 Task: Use the formula "DSTDEVP" in spreadsheet "Project protfolio".
Action: Mouse moved to (861, 136)
Screenshot: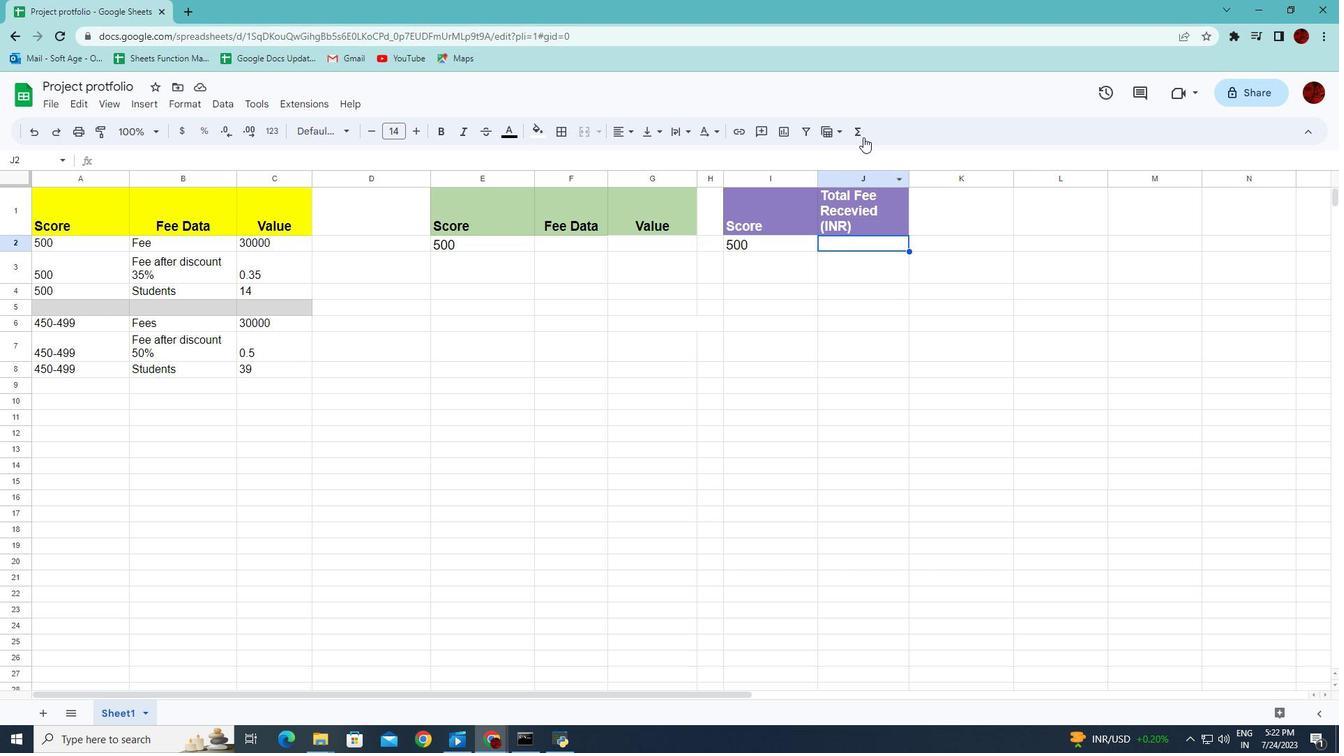 
Action: Mouse pressed left at (861, 136)
Screenshot: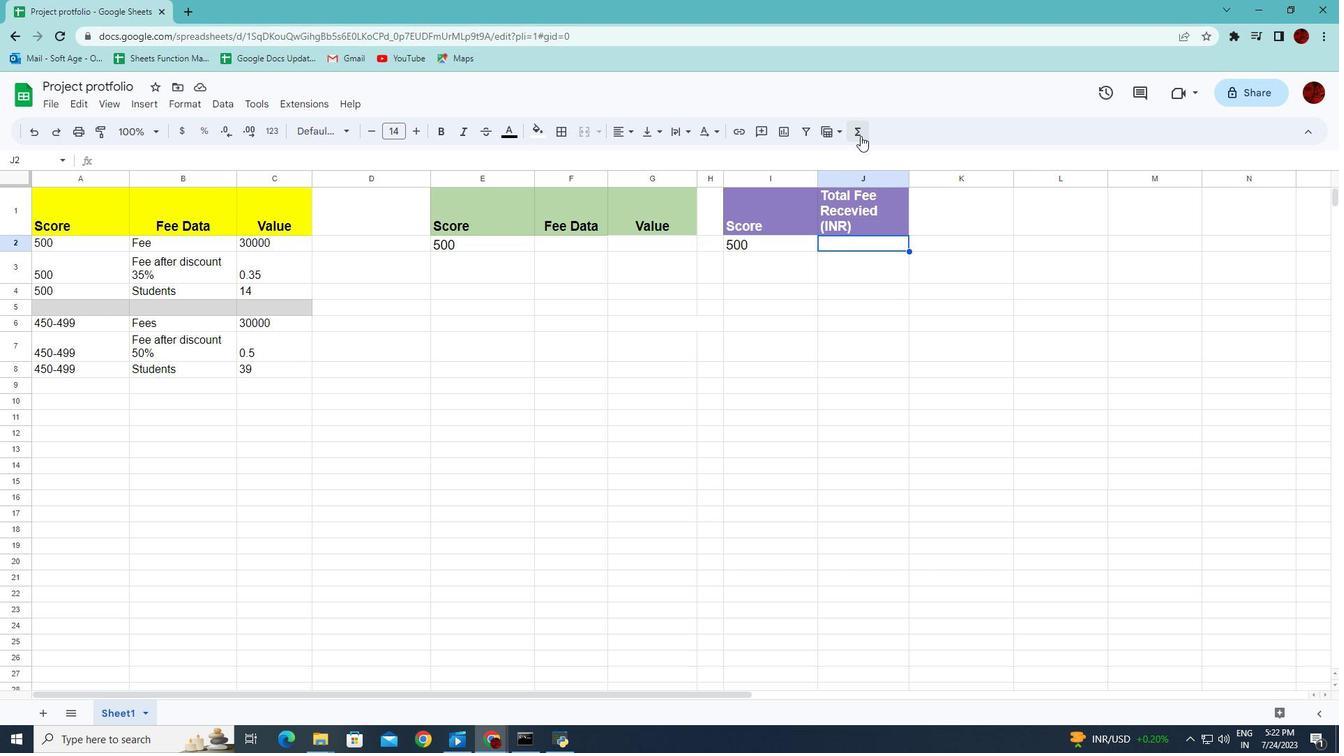 
Action: Mouse moved to (1057, 284)
Screenshot: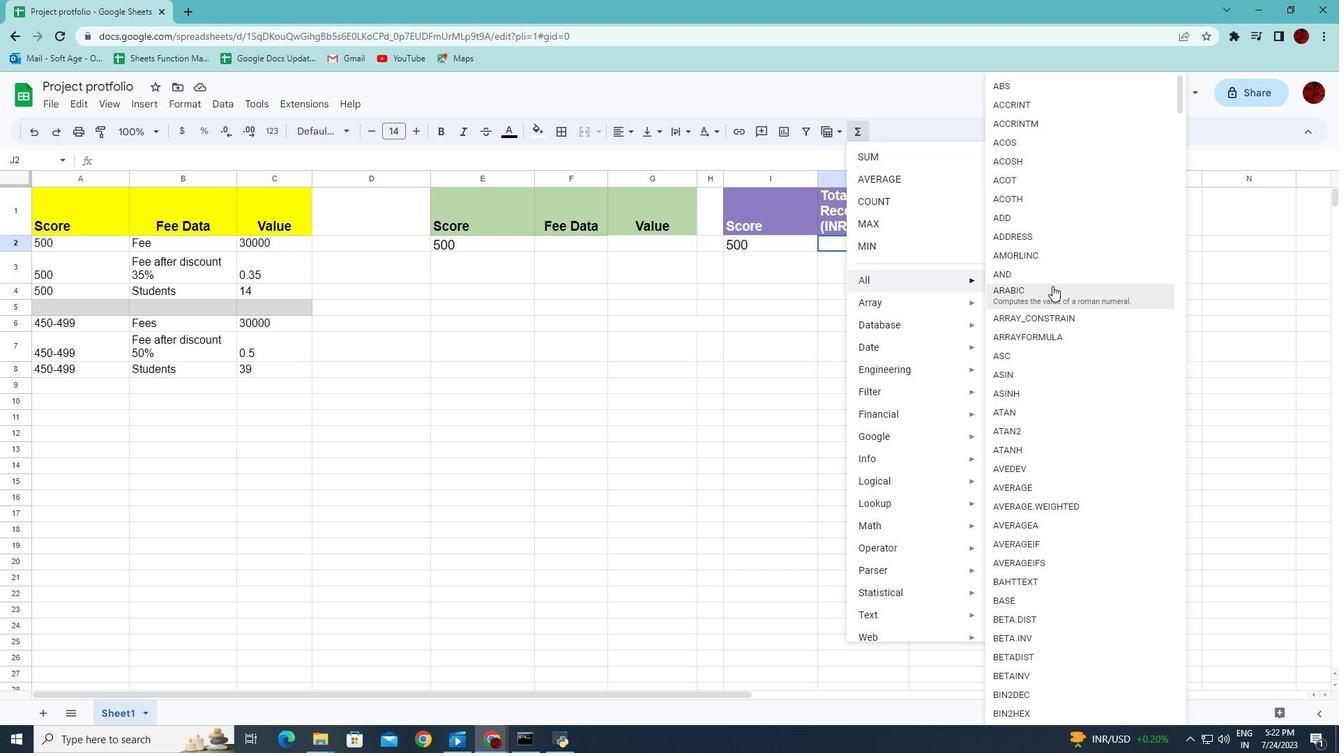 
Action: Mouse scrolled (1057, 284) with delta (0, 0)
Screenshot: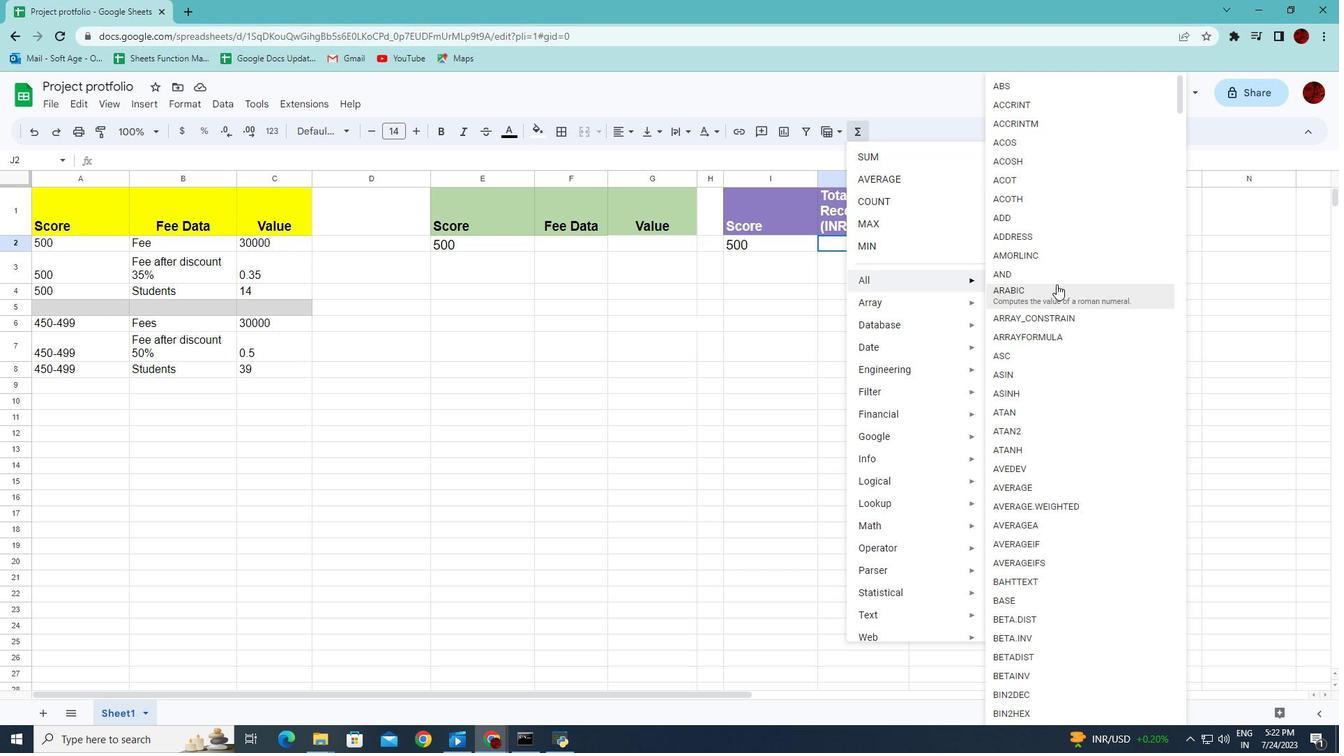 
Action: Mouse scrolled (1057, 284) with delta (0, 0)
Screenshot: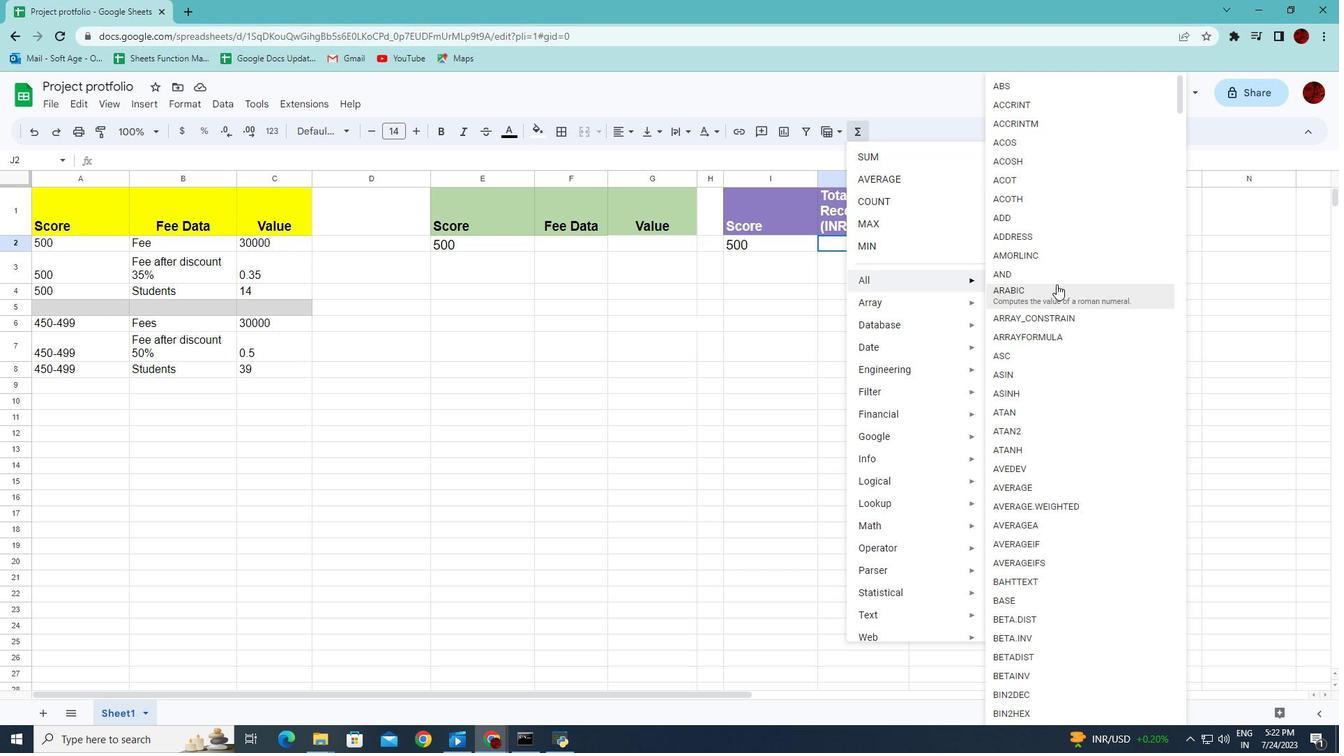 
Action: Mouse scrolled (1057, 284) with delta (0, 0)
Screenshot: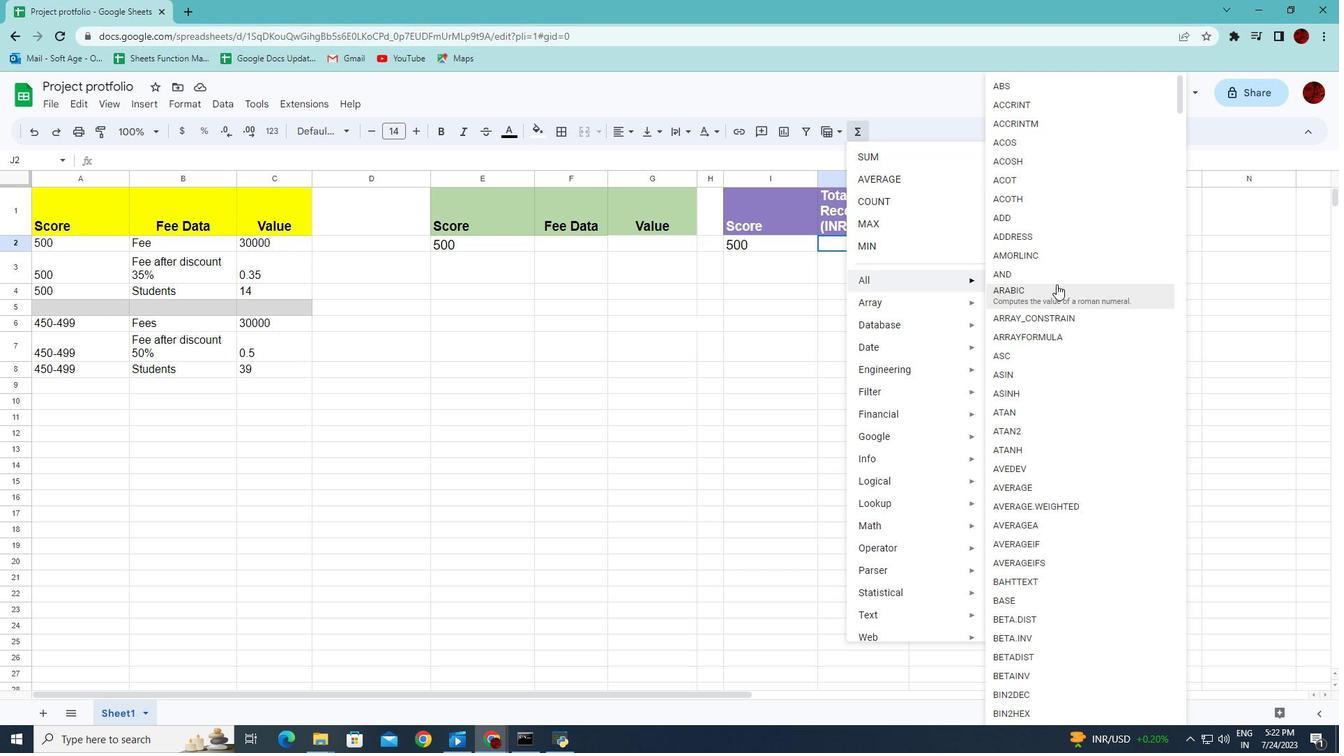 
Action: Mouse scrolled (1057, 284) with delta (0, 0)
Screenshot: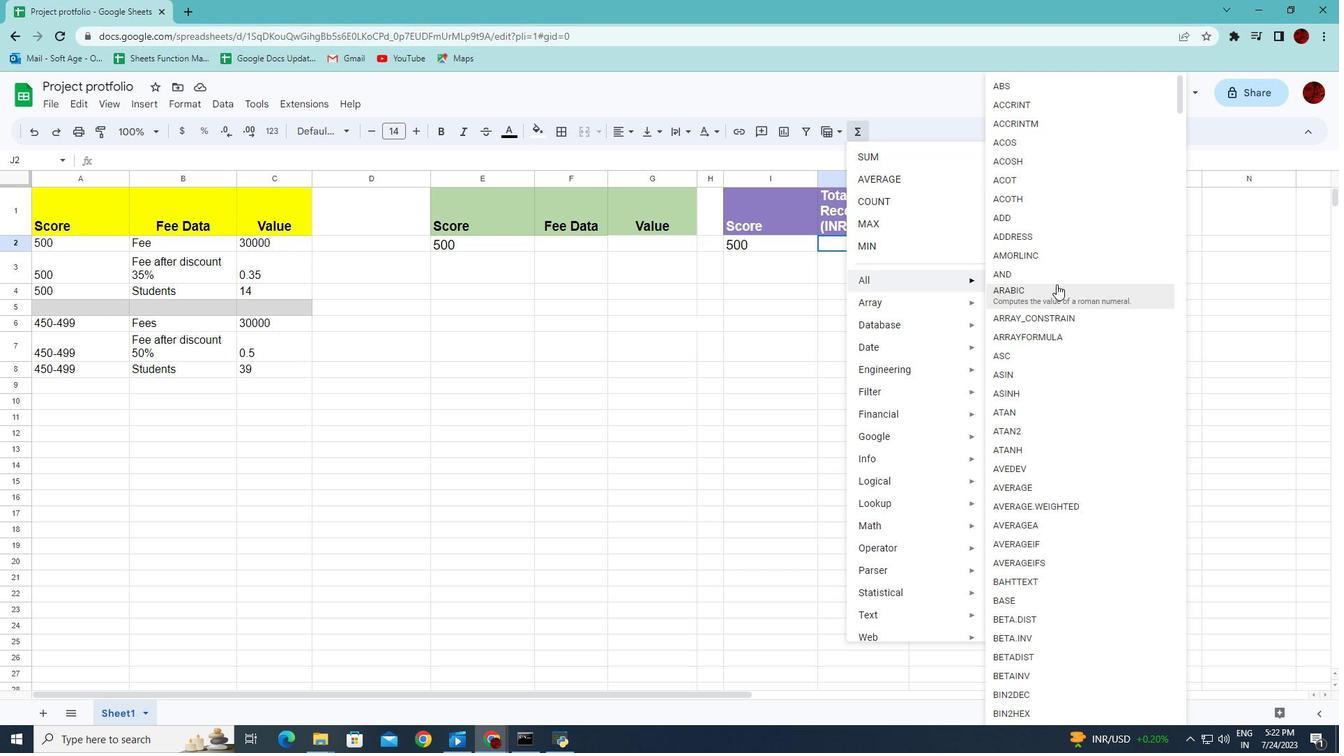 
Action: Mouse scrolled (1057, 284) with delta (0, 0)
Screenshot: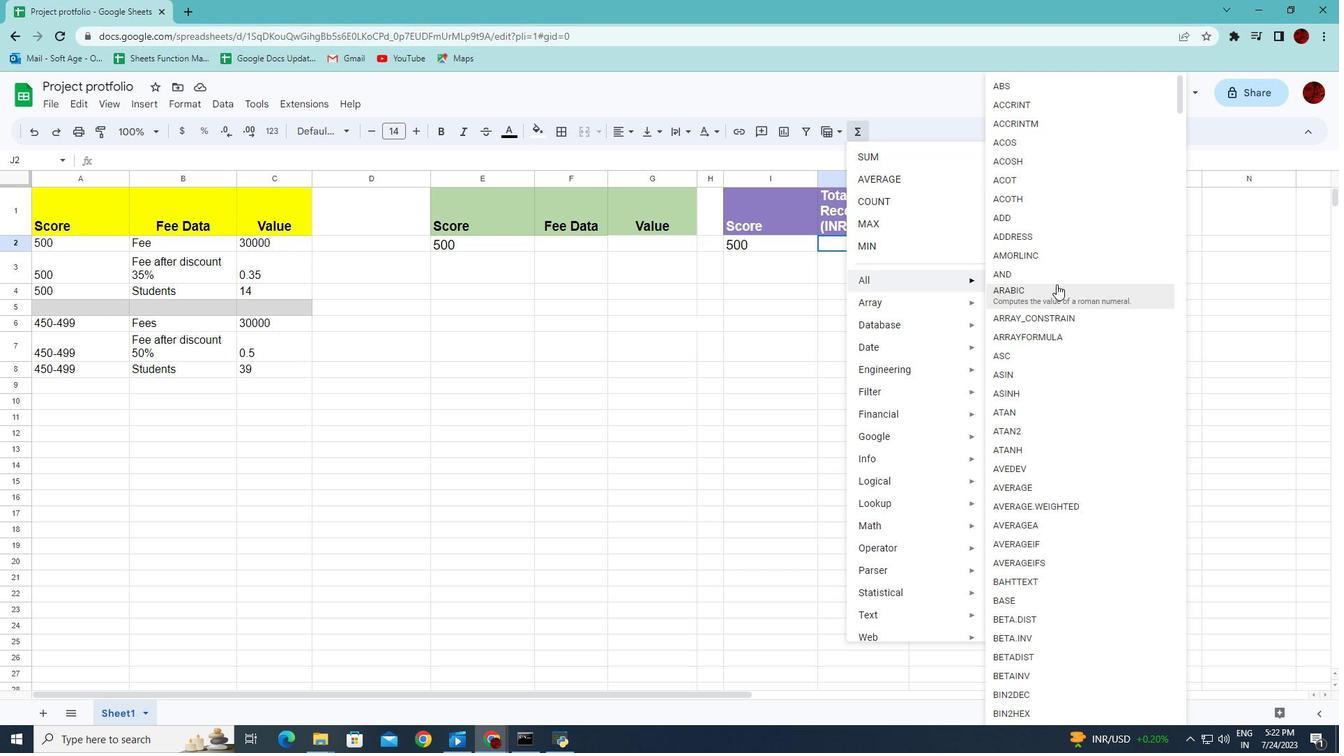 
Action: Mouse scrolled (1057, 284) with delta (0, 0)
Screenshot: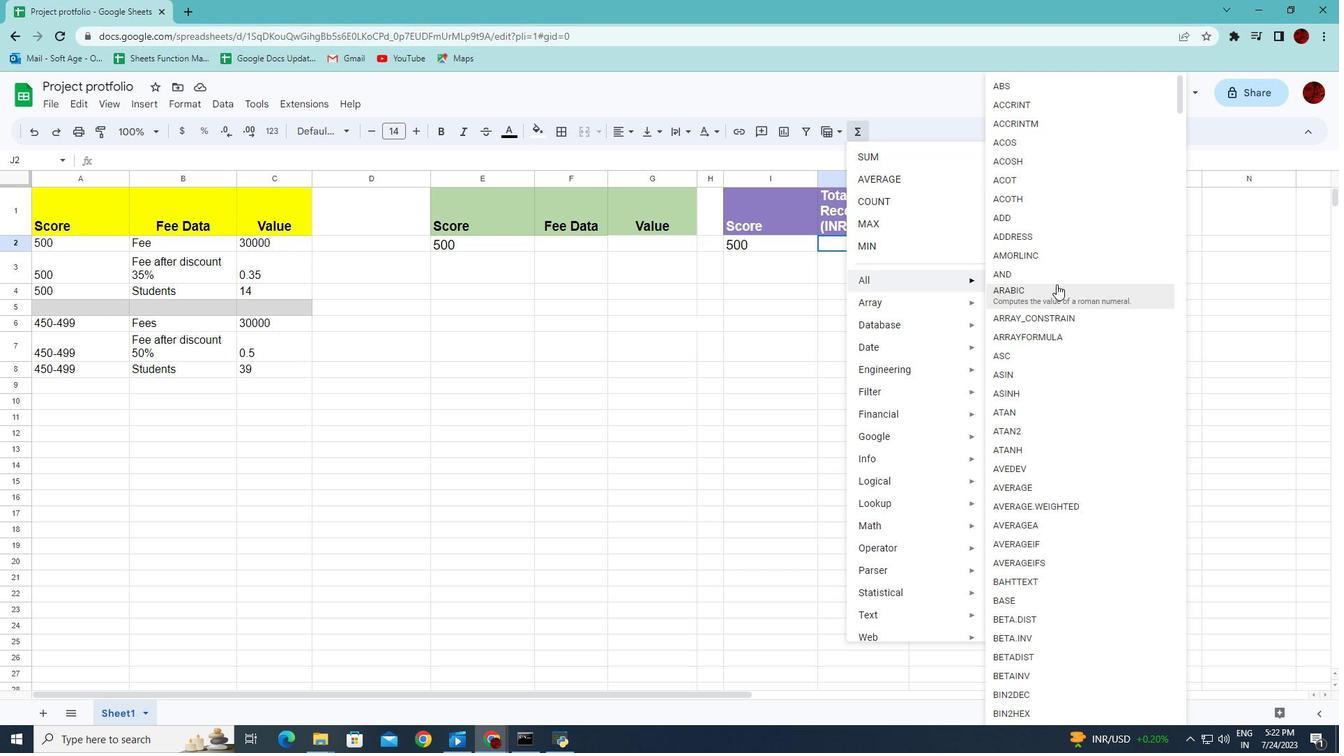 
Action: Mouse scrolled (1057, 284) with delta (0, 0)
Screenshot: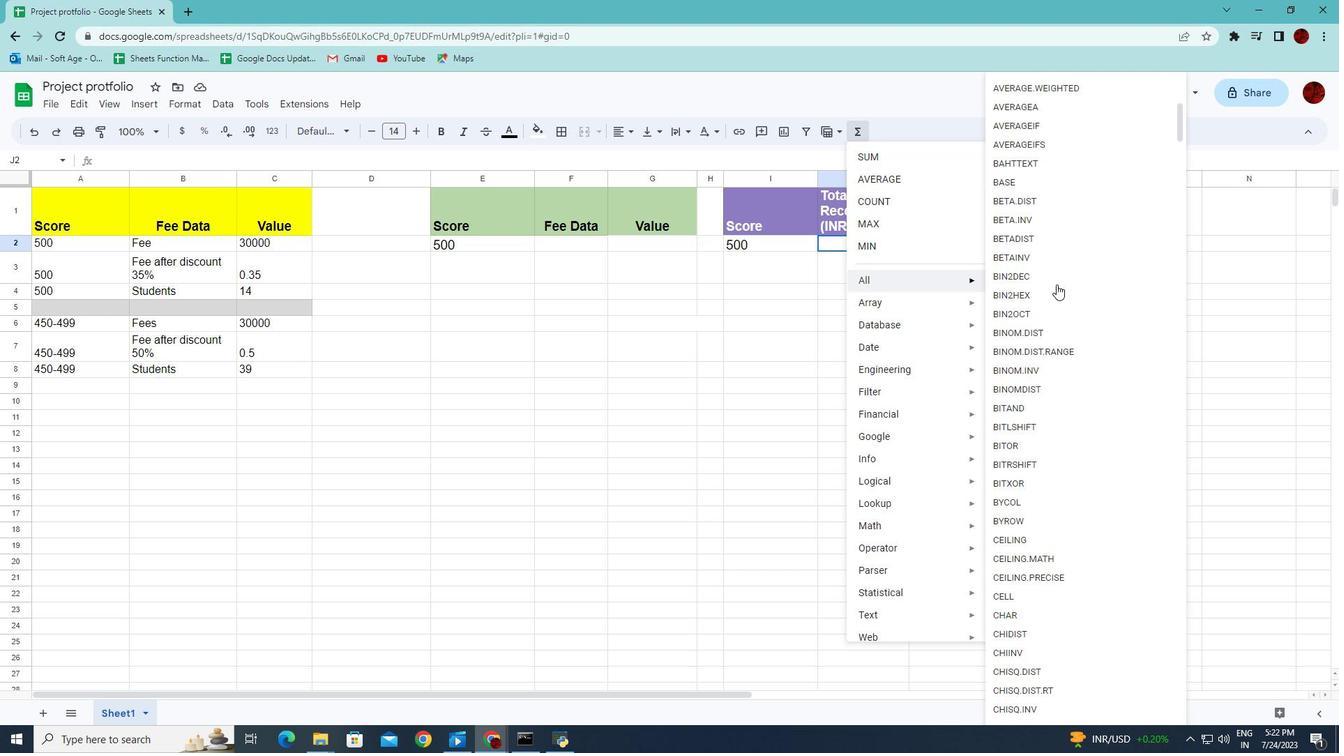 
Action: Mouse scrolled (1057, 284) with delta (0, 0)
Screenshot: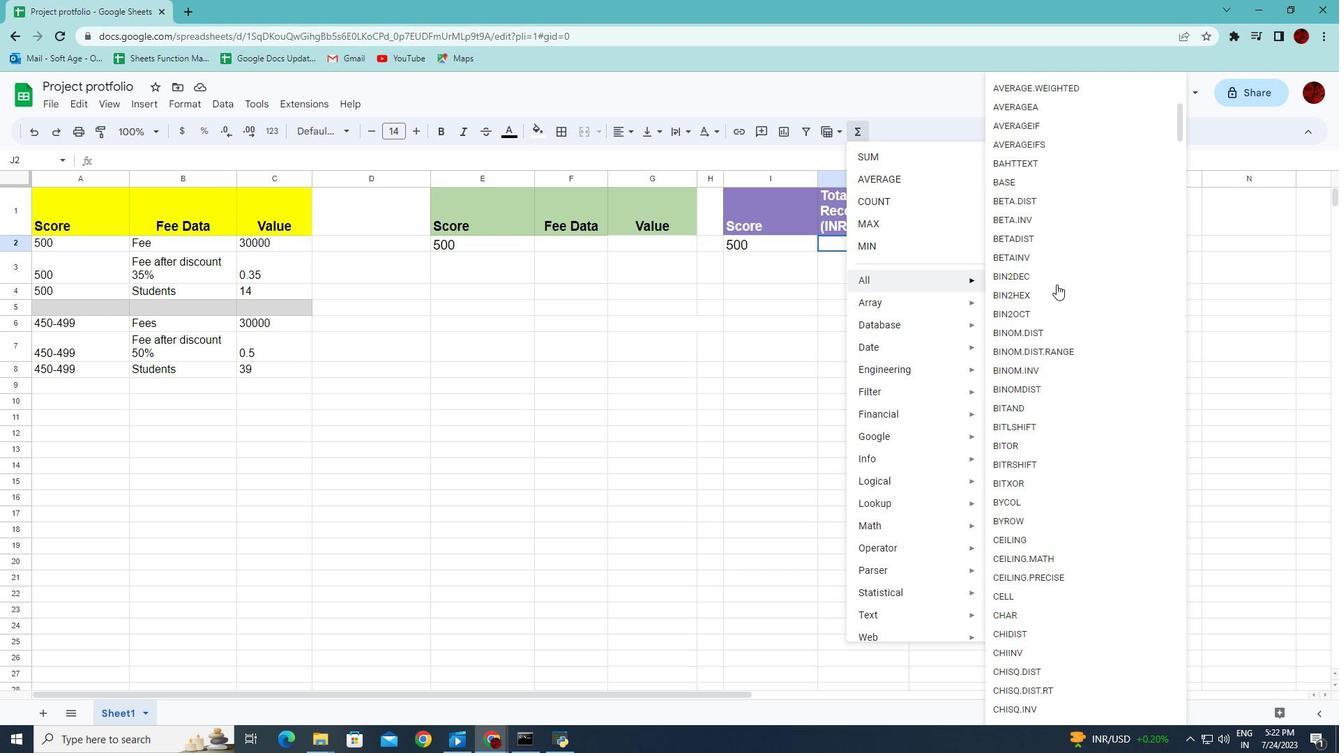
Action: Mouse scrolled (1057, 284) with delta (0, 0)
Screenshot: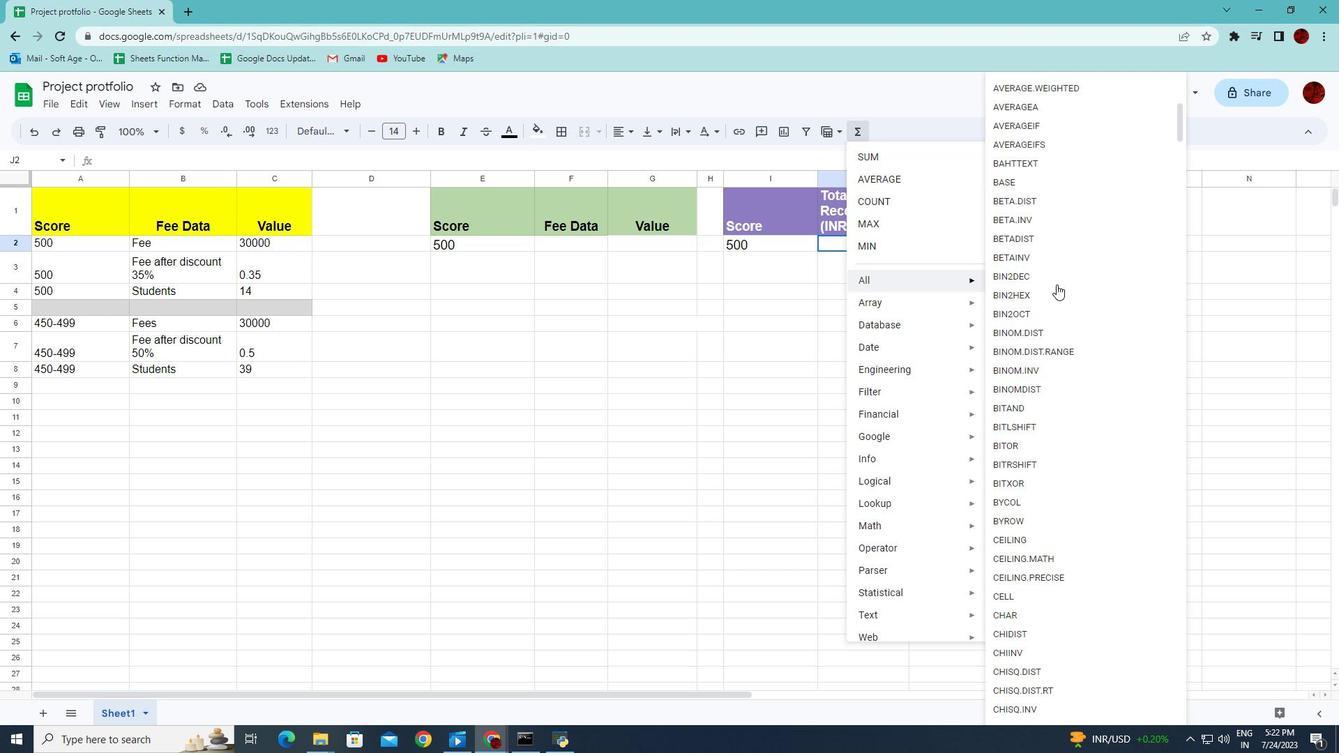 
Action: Mouse scrolled (1057, 284) with delta (0, 0)
Screenshot: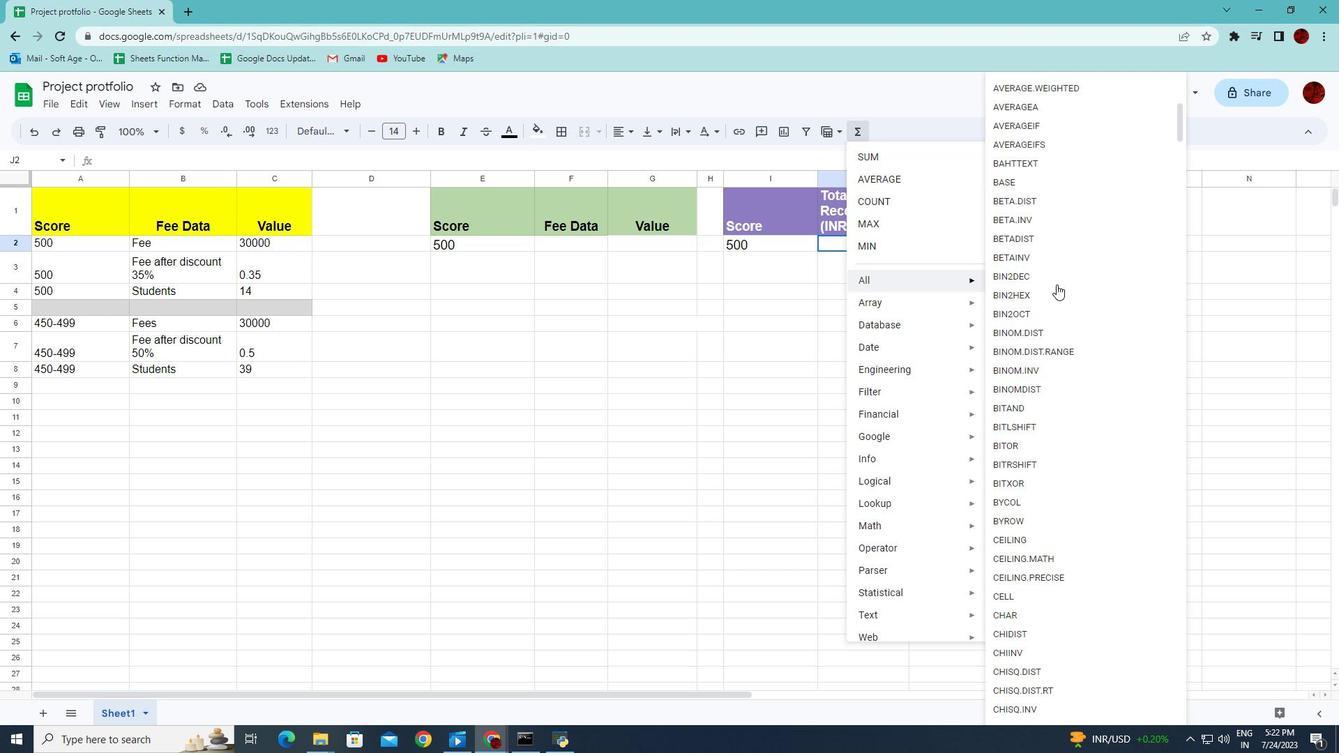 
Action: Mouse scrolled (1057, 284) with delta (0, 0)
Screenshot: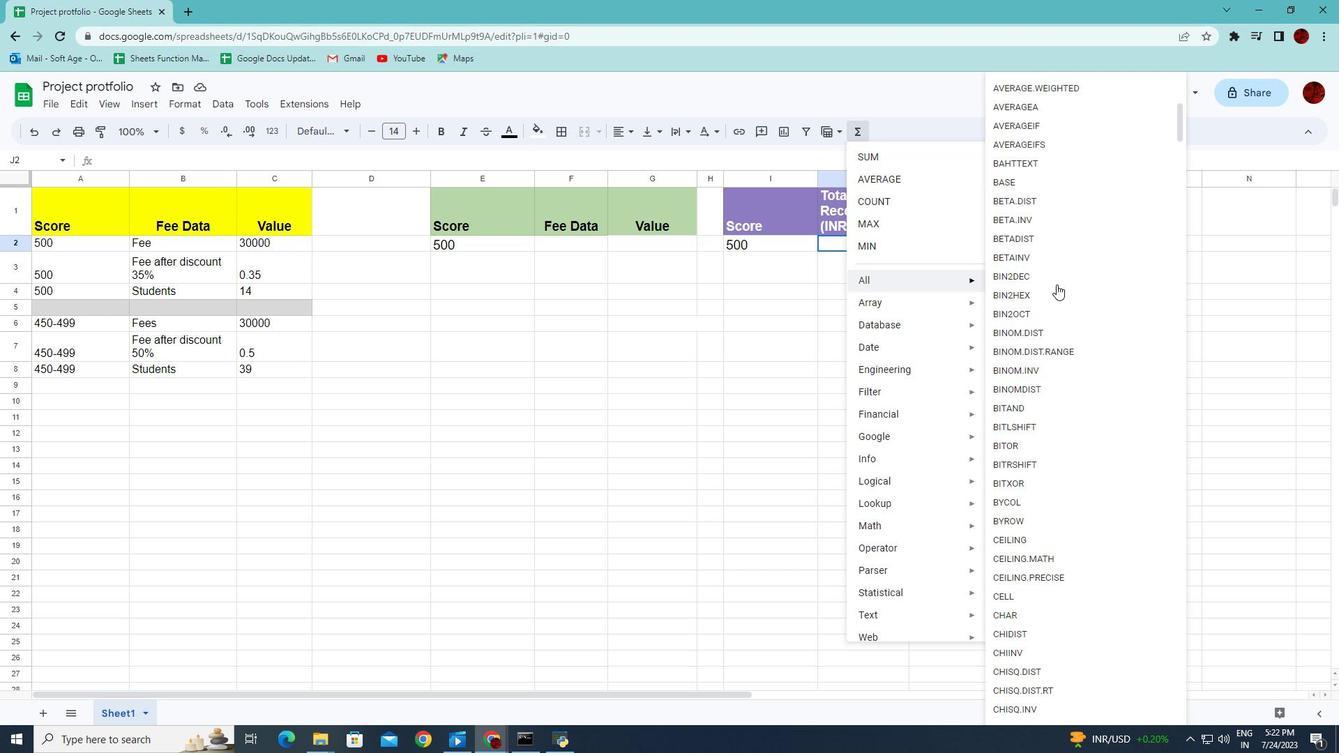 
Action: Mouse scrolled (1057, 284) with delta (0, 0)
Screenshot: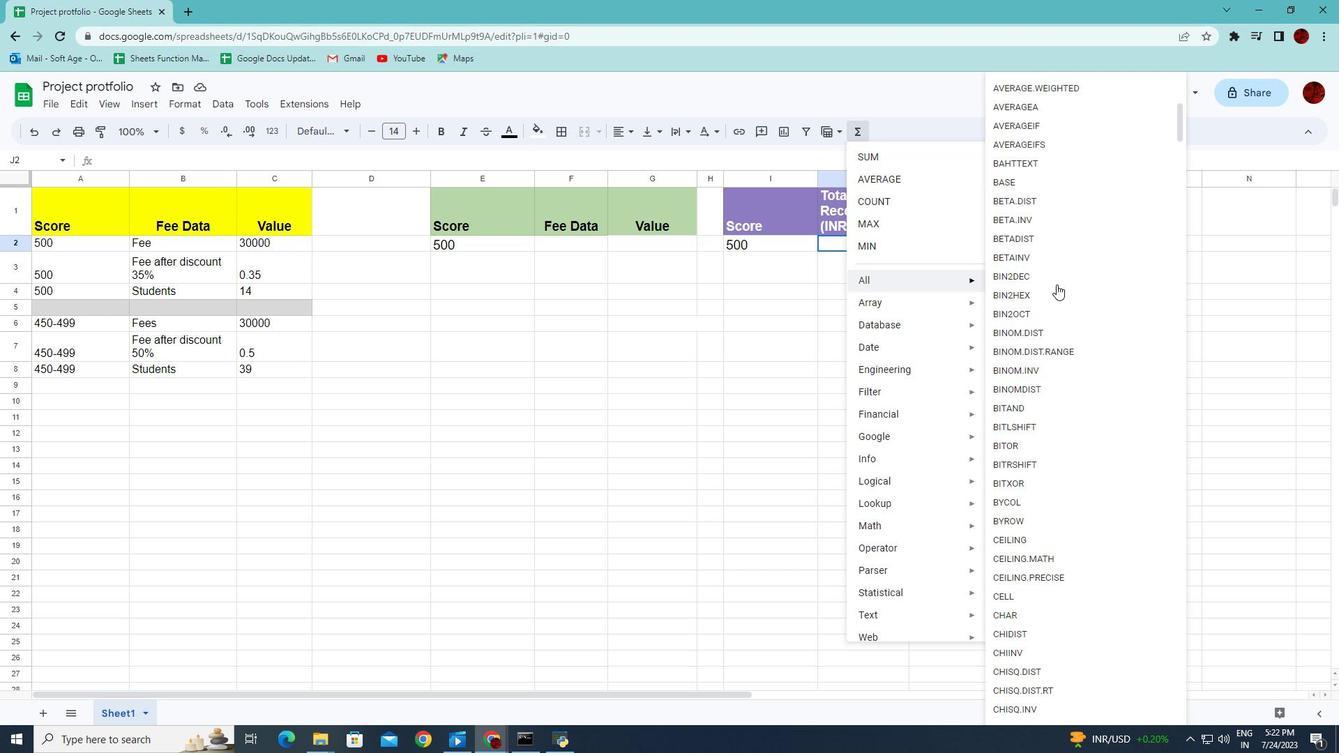 
Action: Mouse scrolled (1057, 284) with delta (0, 0)
Screenshot: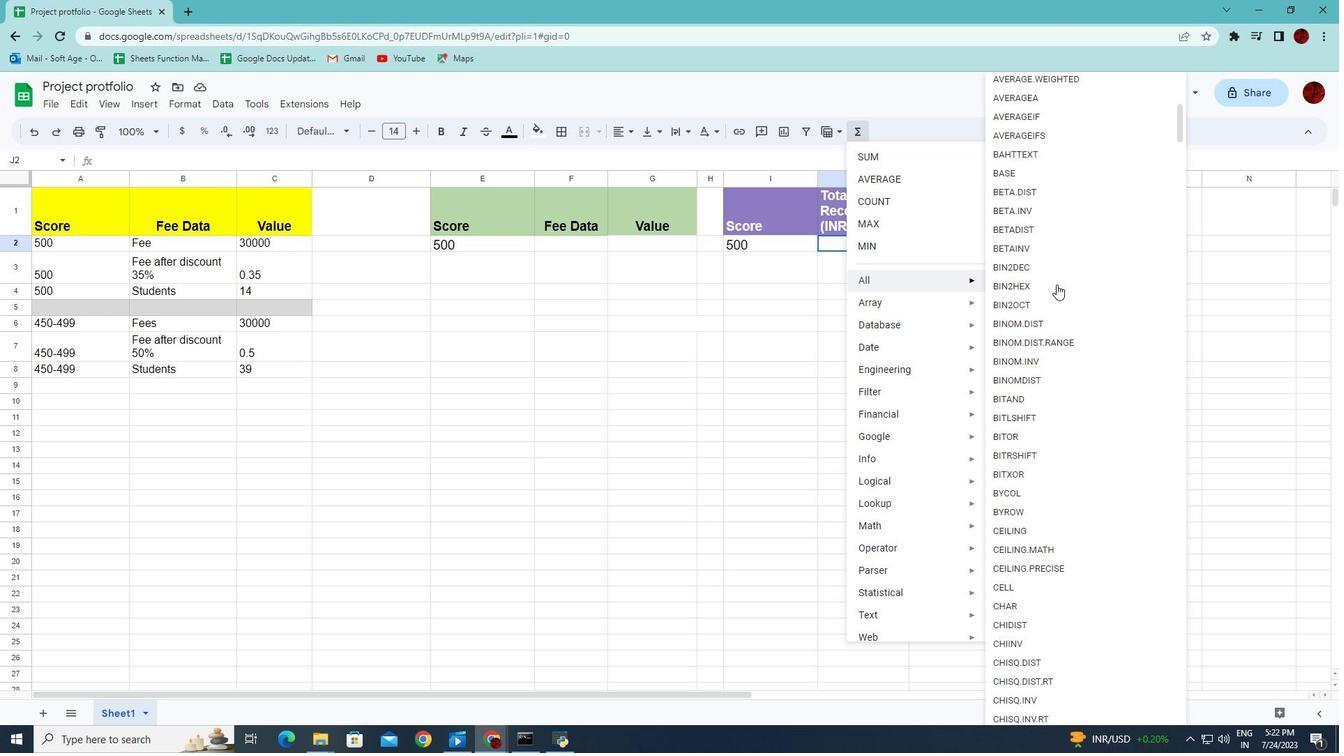 
Action: Mouse scrolled (1057, 284) with delta (0, 0)
Screenshot: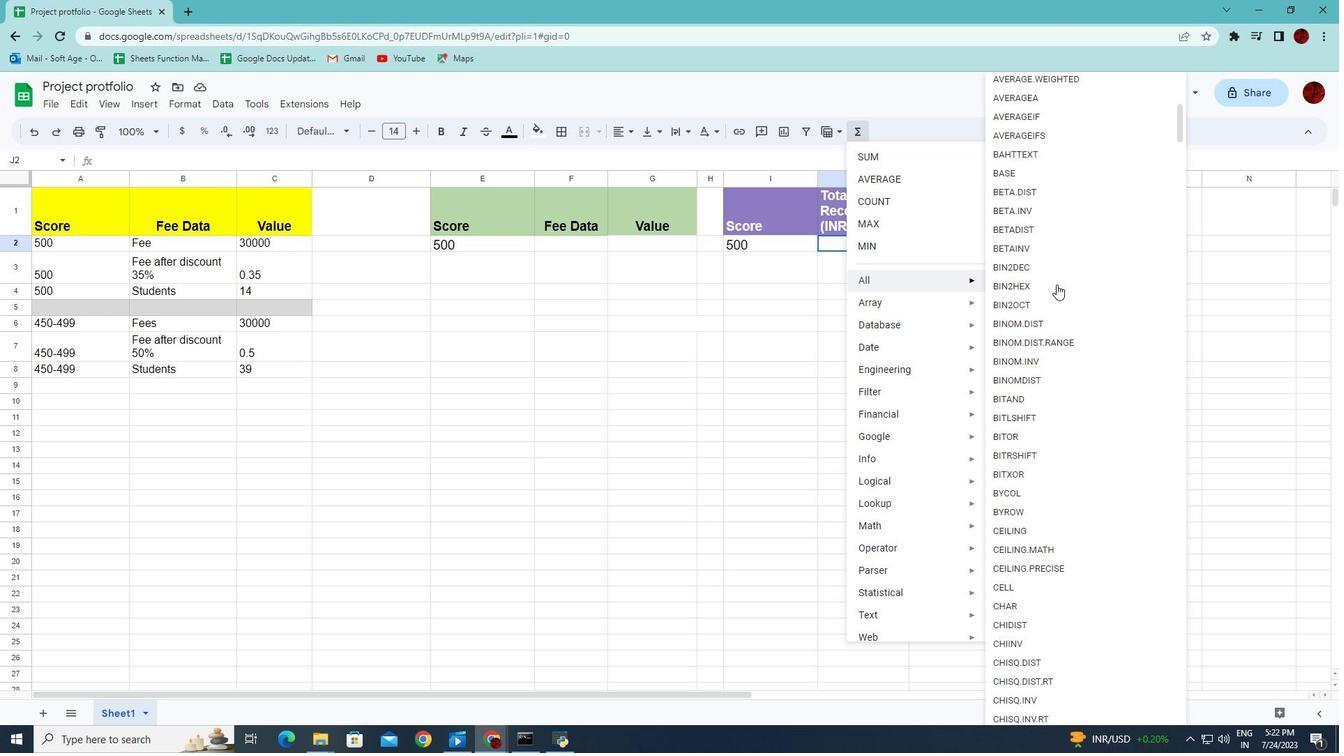 
Action: Mouse scrolled (1057, 284) with delta (0, 0)
Screenshot: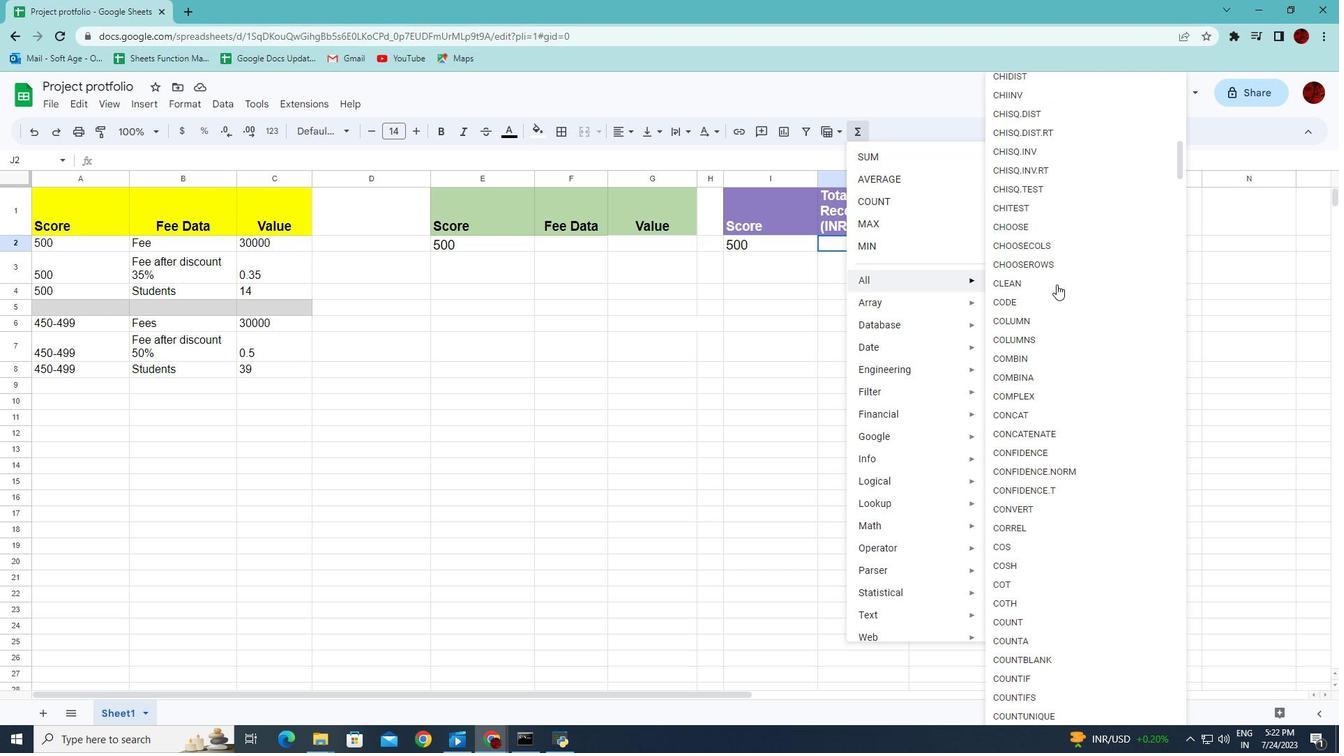 
Action: Mouse scrolled (1057, 284) with delta (0, 0)
Screenshot: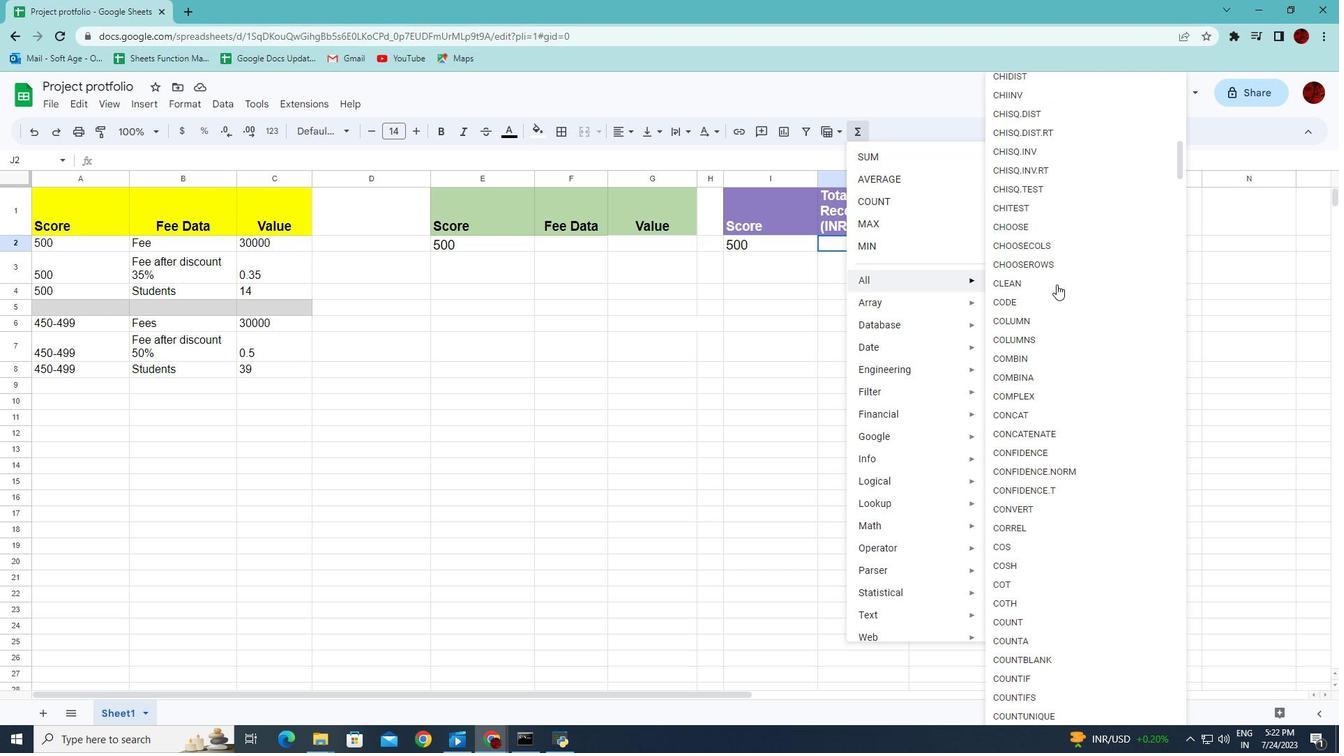 
Action: Mouse scrolled (1057, 284) with delta (0, 0)
Screenshot: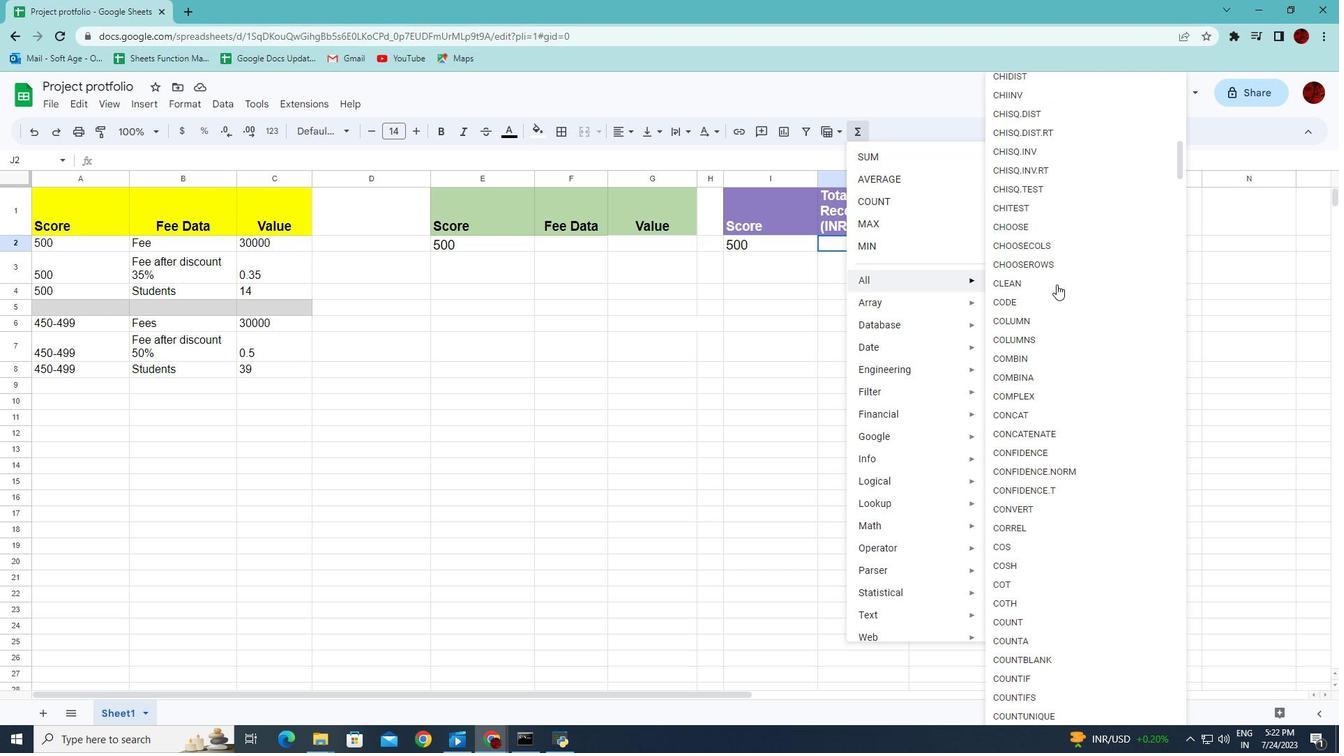 
Action: Mouse scrolled (1057, 284) with delta (0, 0)
Screenshot: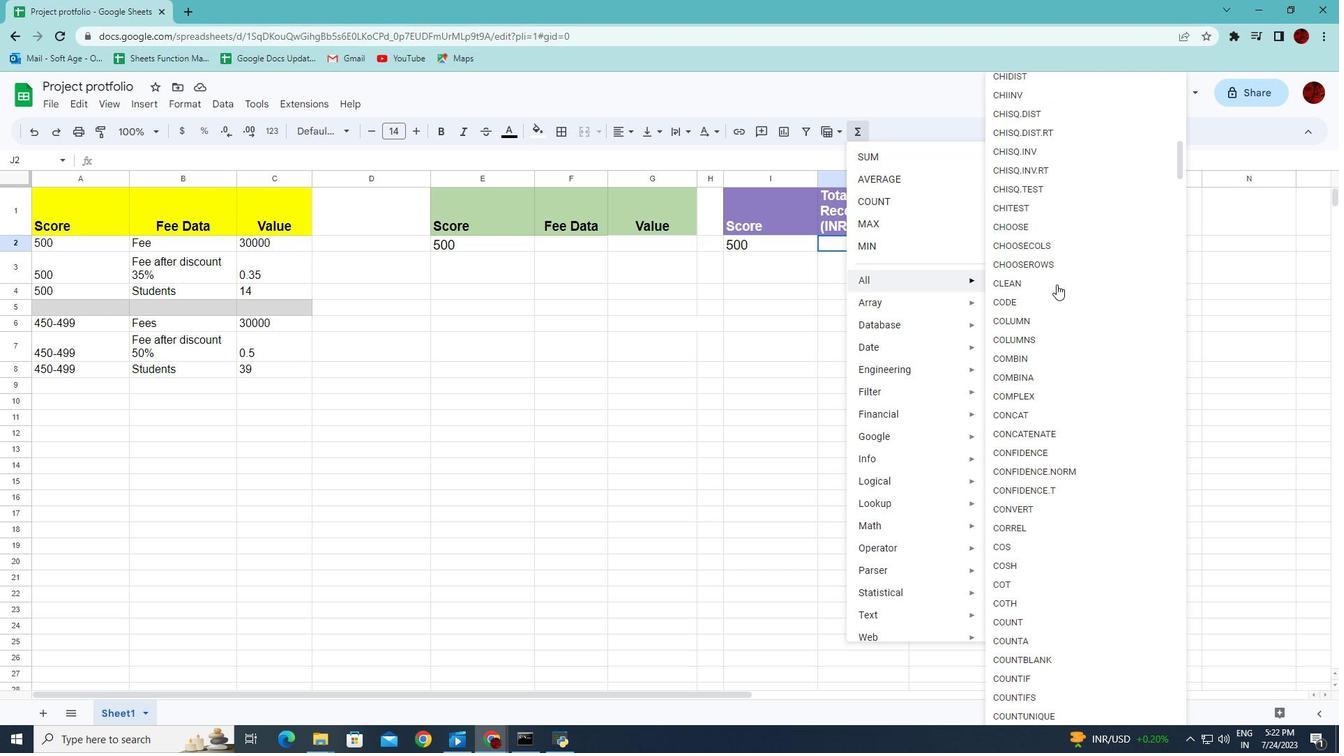 
Action: Mouse scrolled (1057, 284) with delta (0, 0)
Screenshot: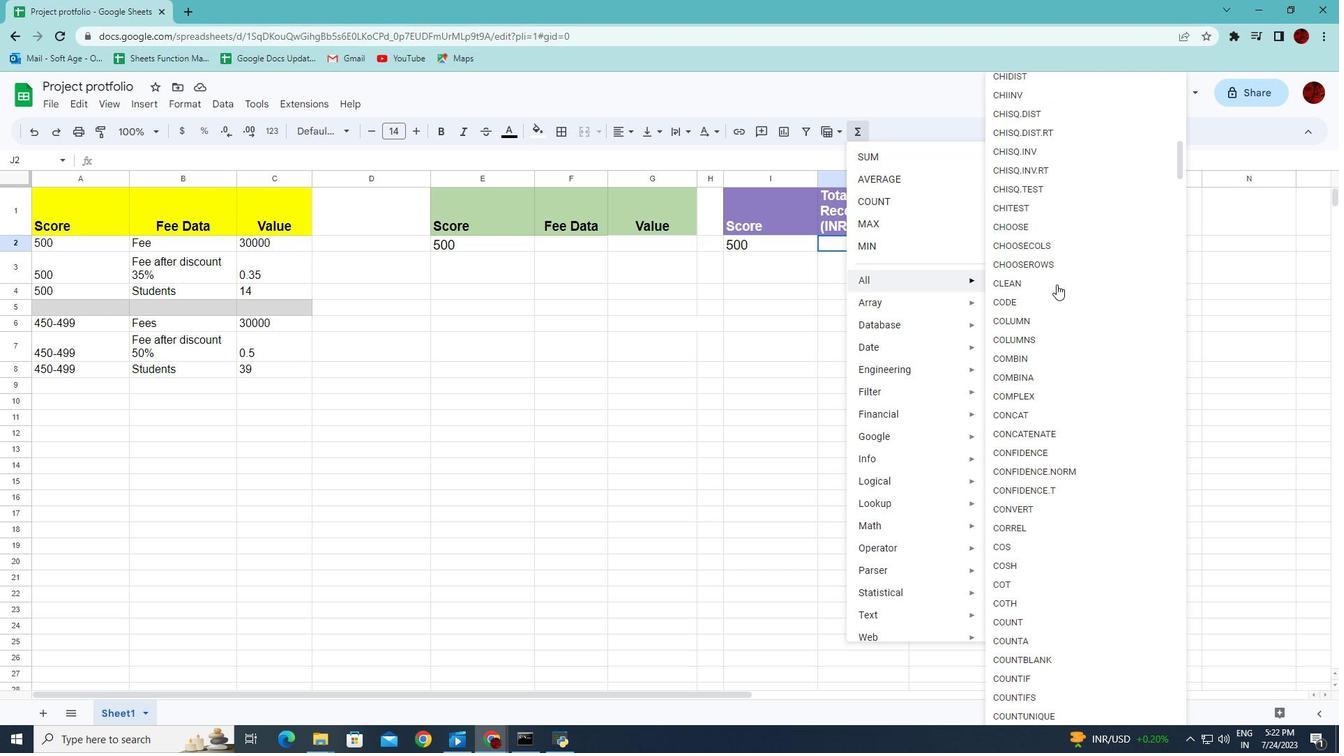 
Action: Mouse scrolled (1057, 284) with delta (0, 0)
Screenshot: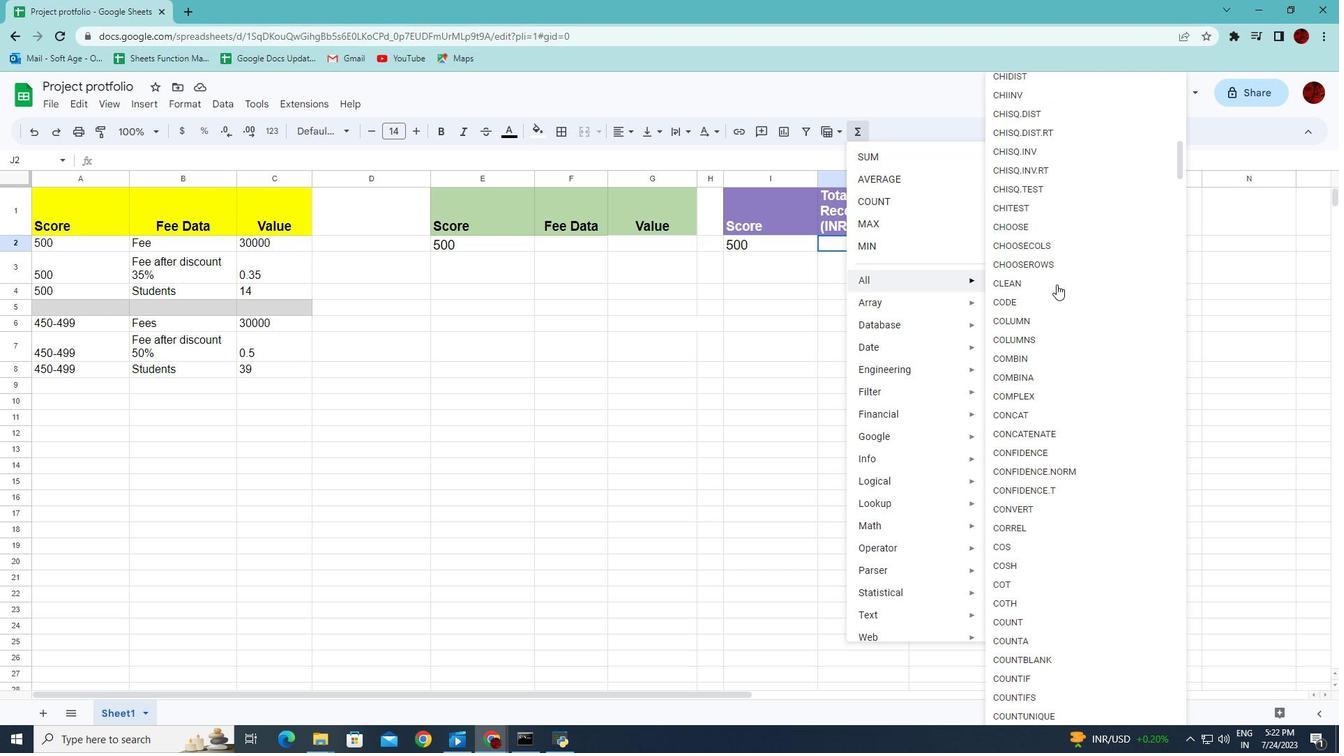 
Action: Mouse scrolled (1057, 284) with delta (0, 0)
Screenshot: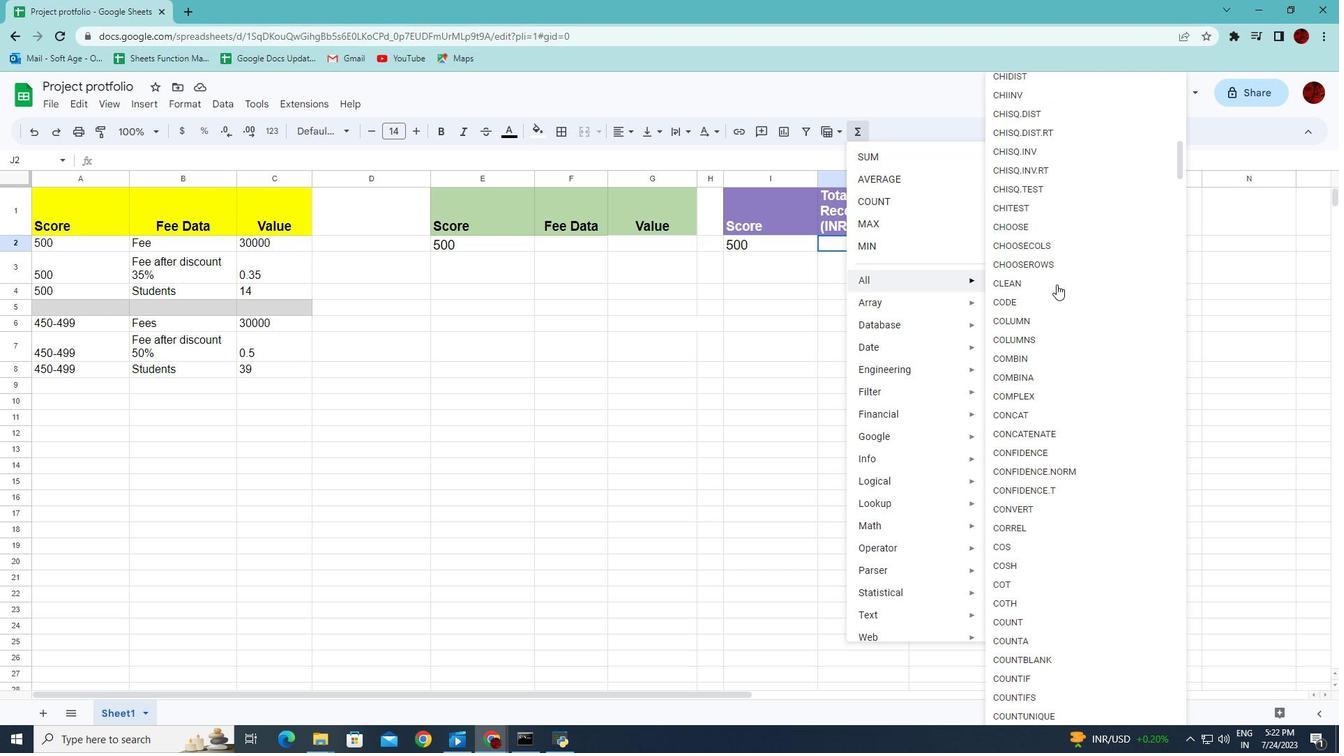 
Action: Mouse scrolled (1057, 284) with delta (0, 0)
Screenshot: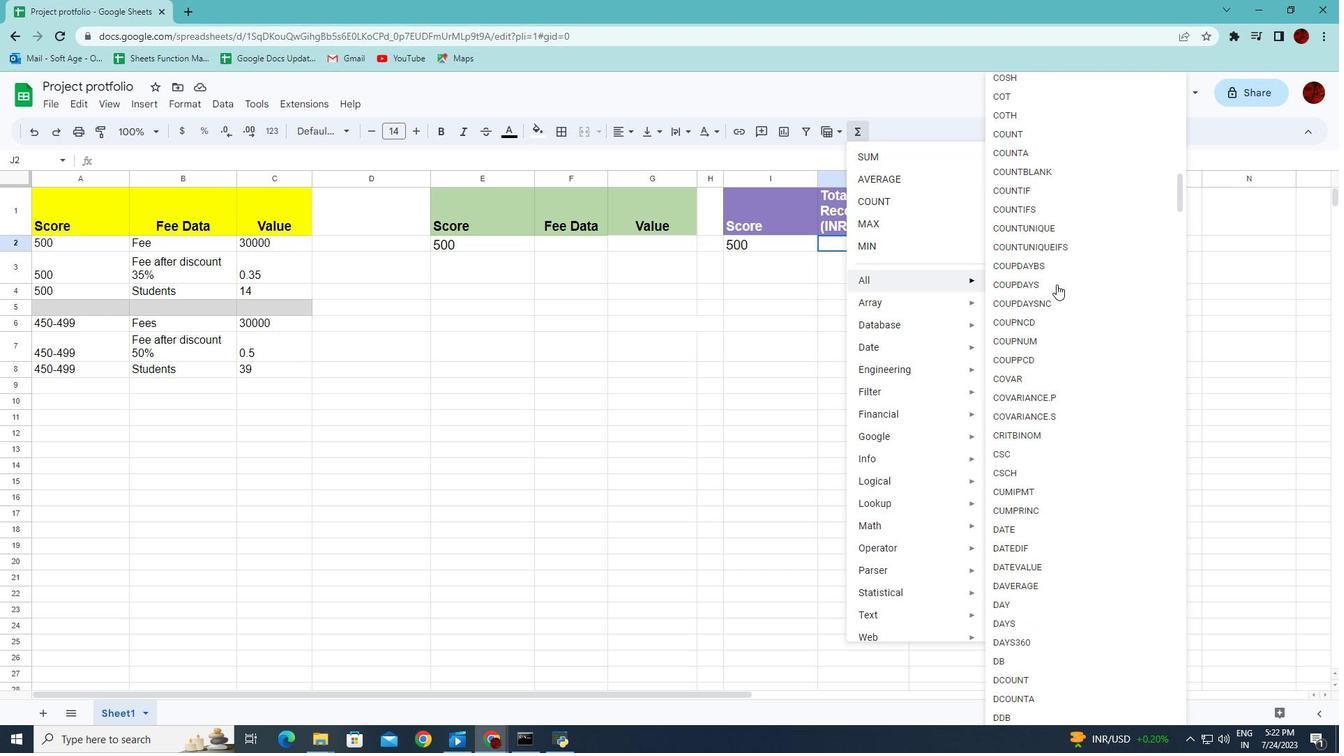 
Action: Mouse scrolled (1057, 284) with delta (0, 0)
Screenshot: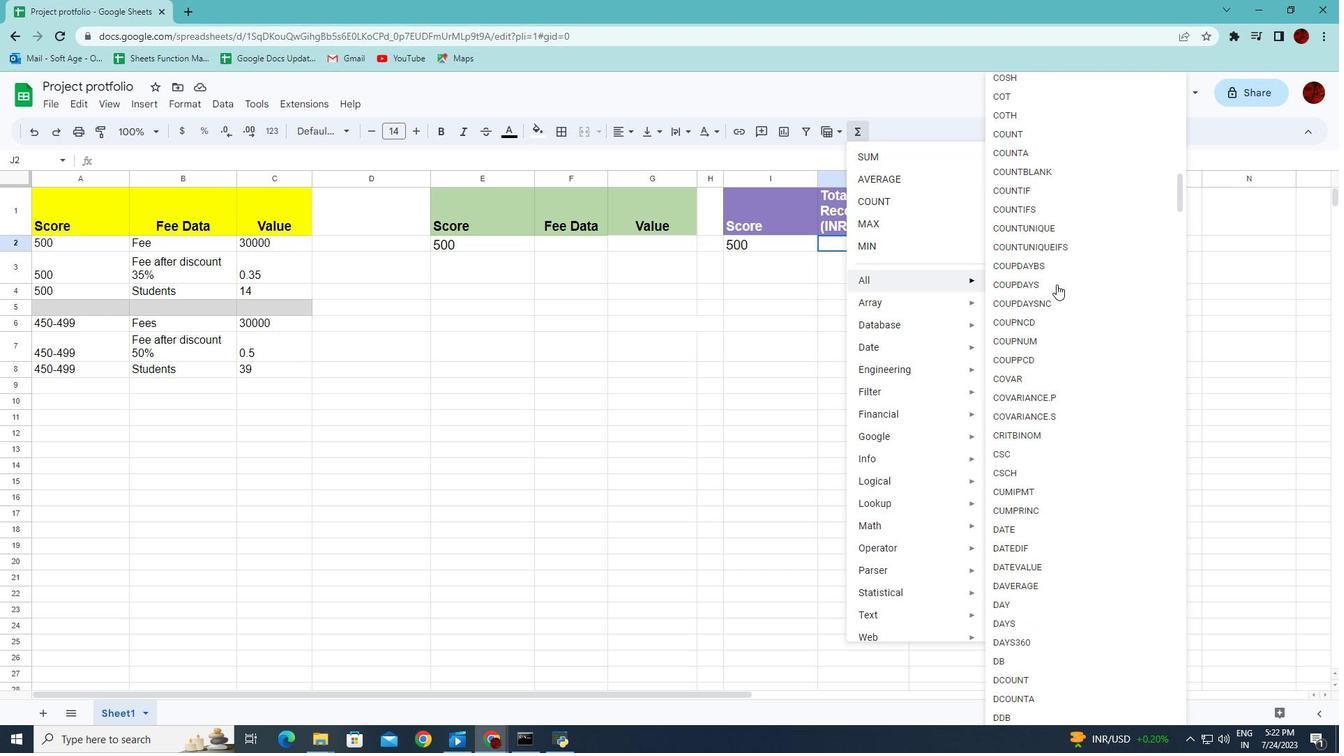 
Action: Mouse scrolled (1057, 284) with delta (0, 0)
Screenshot: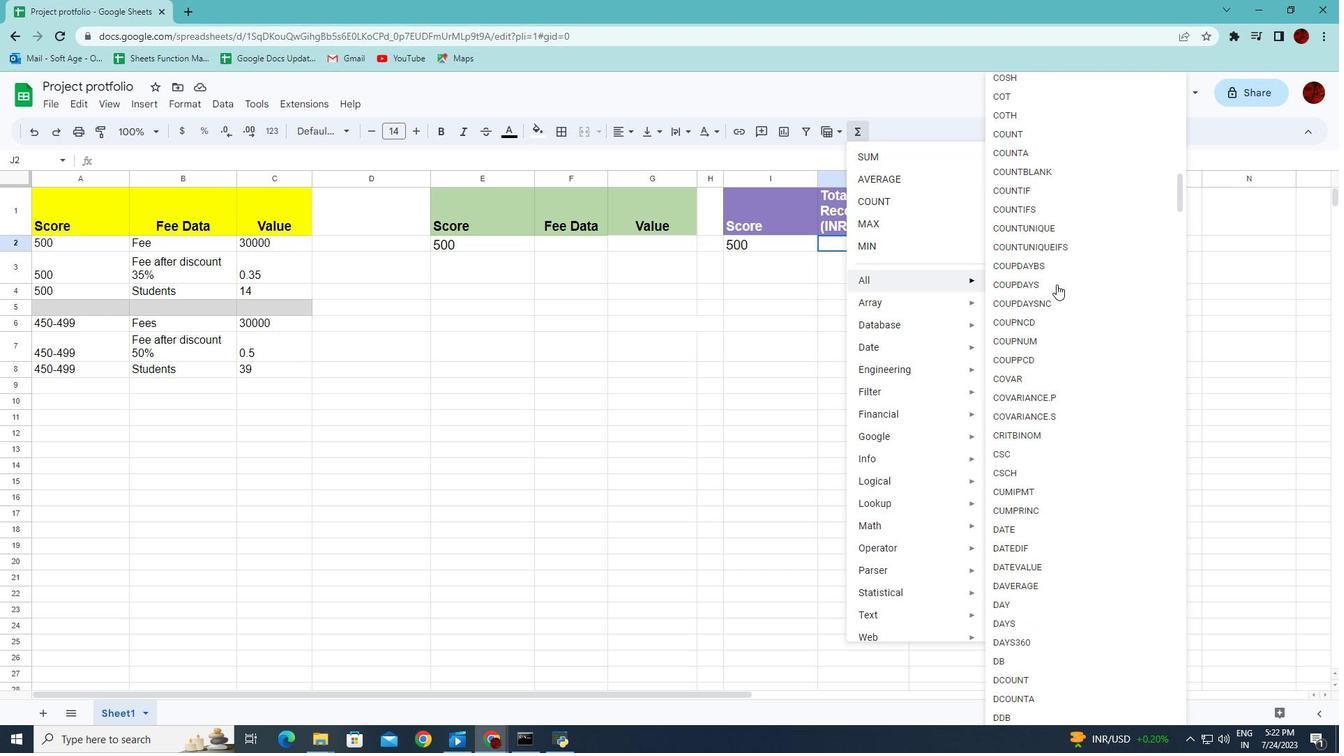 
Action: Mouse scrolled (1057, 284) with delta (0, 0)
Screenshot: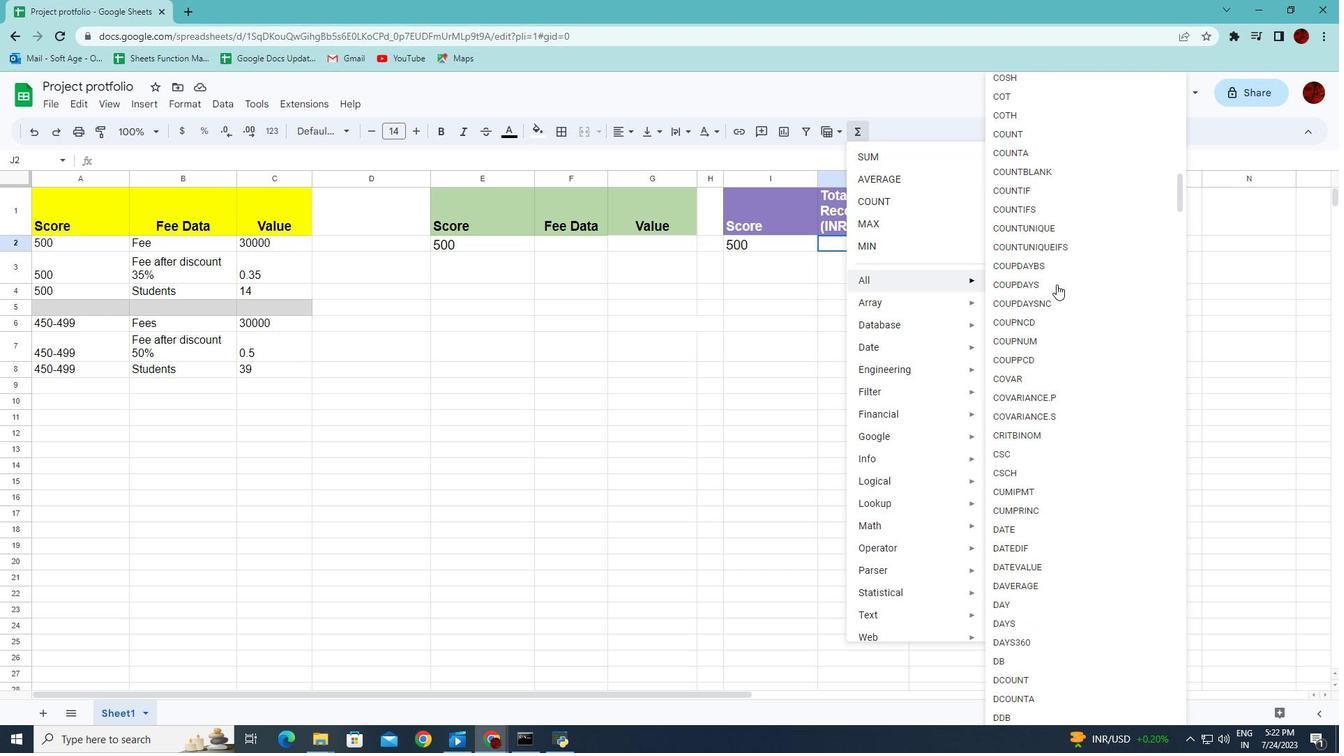 
Action: Mouse scrolled (1057, 284) with delta (0, 0)
Screenshot: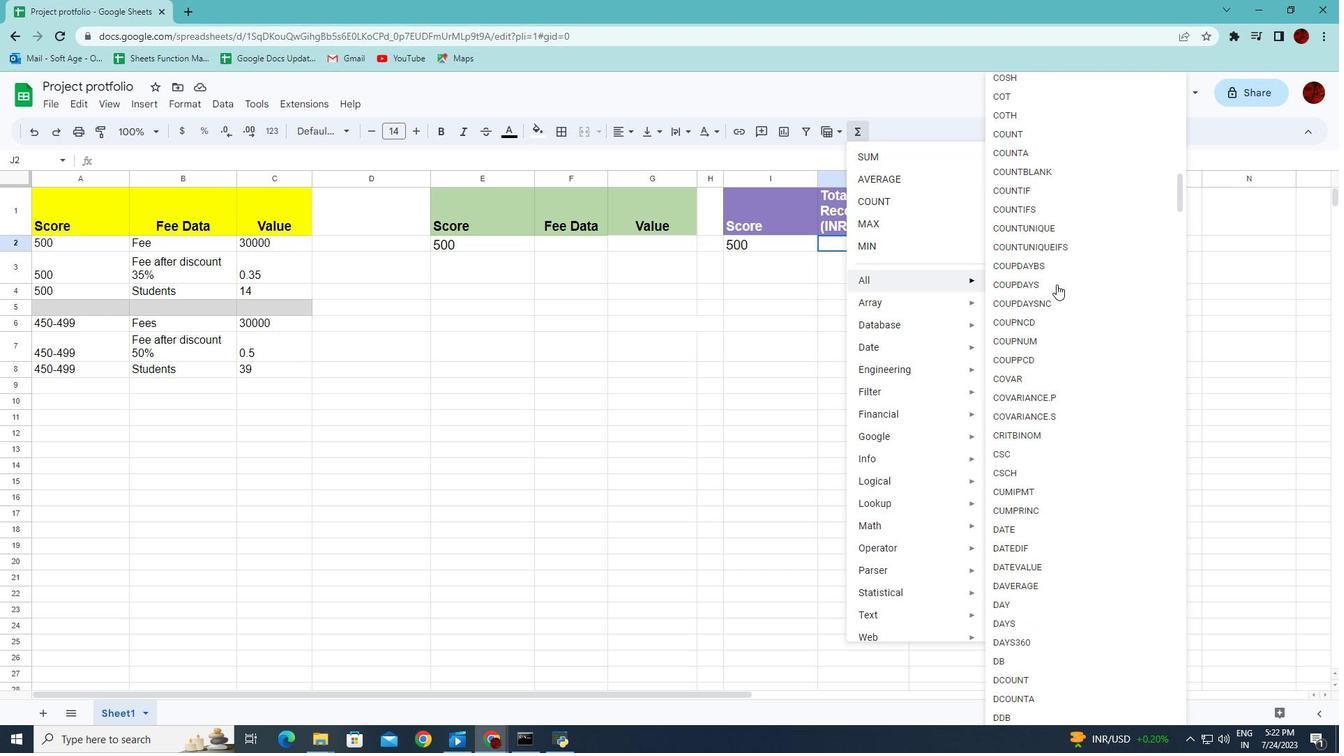 
Action: Mouse scrolled (1057, 284) with delta (0, 0)
Screenshot: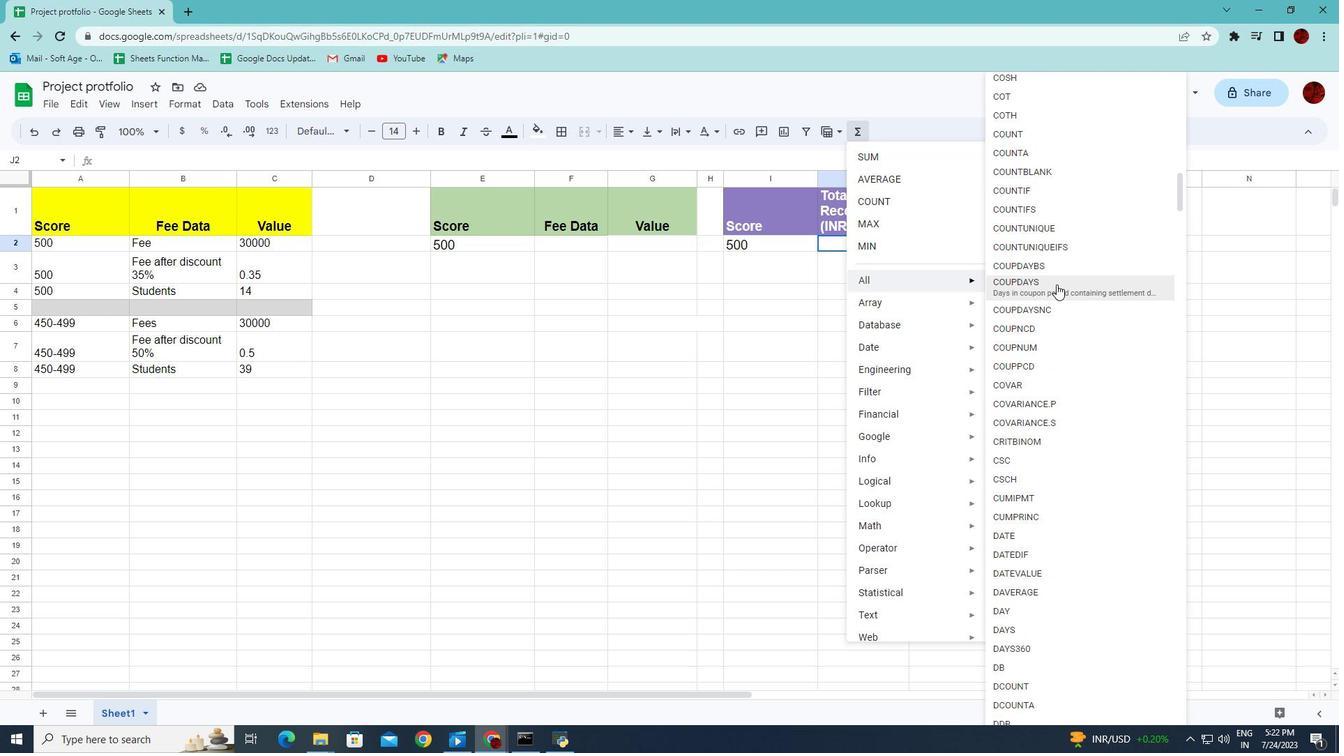 
Action: Mouse scrolled (1057, 284) with delta (0, 0)
Screenshot: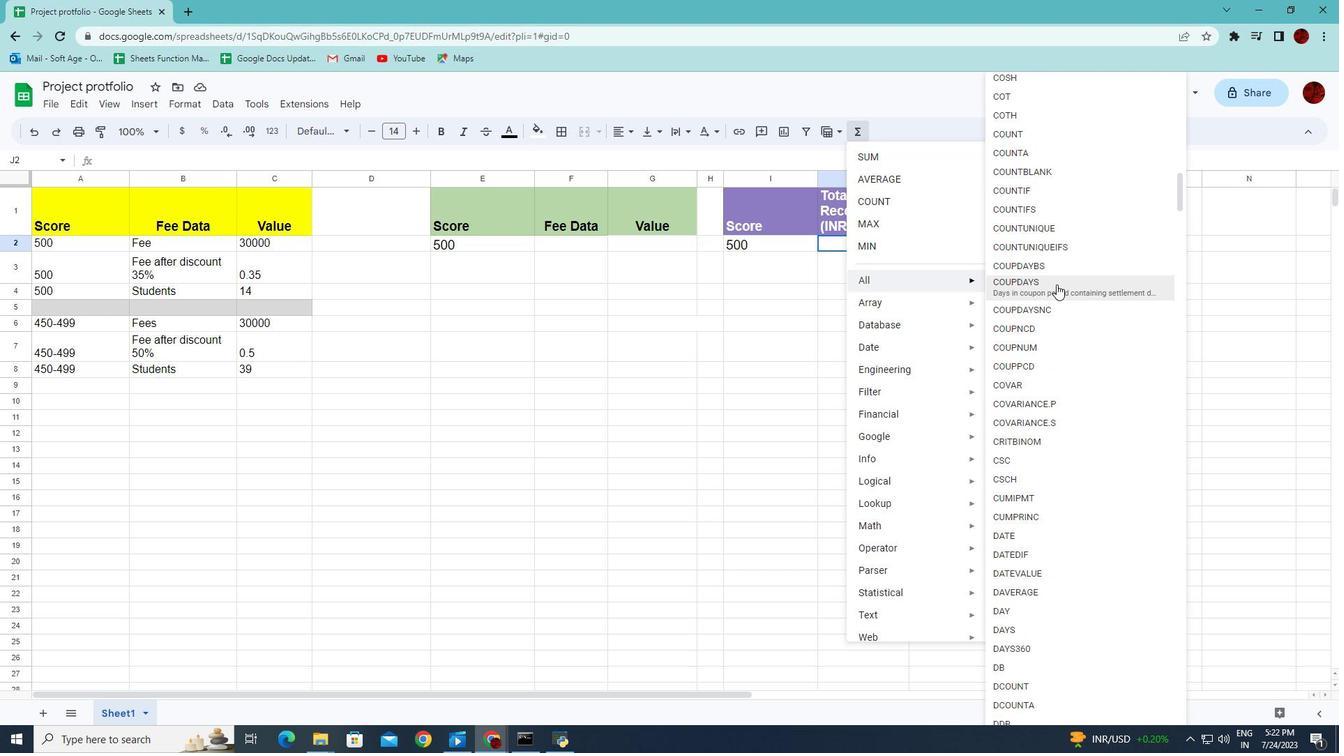 
Action: Mouse scrolled (1057, 284) with delta (0, 0)
Screenshot: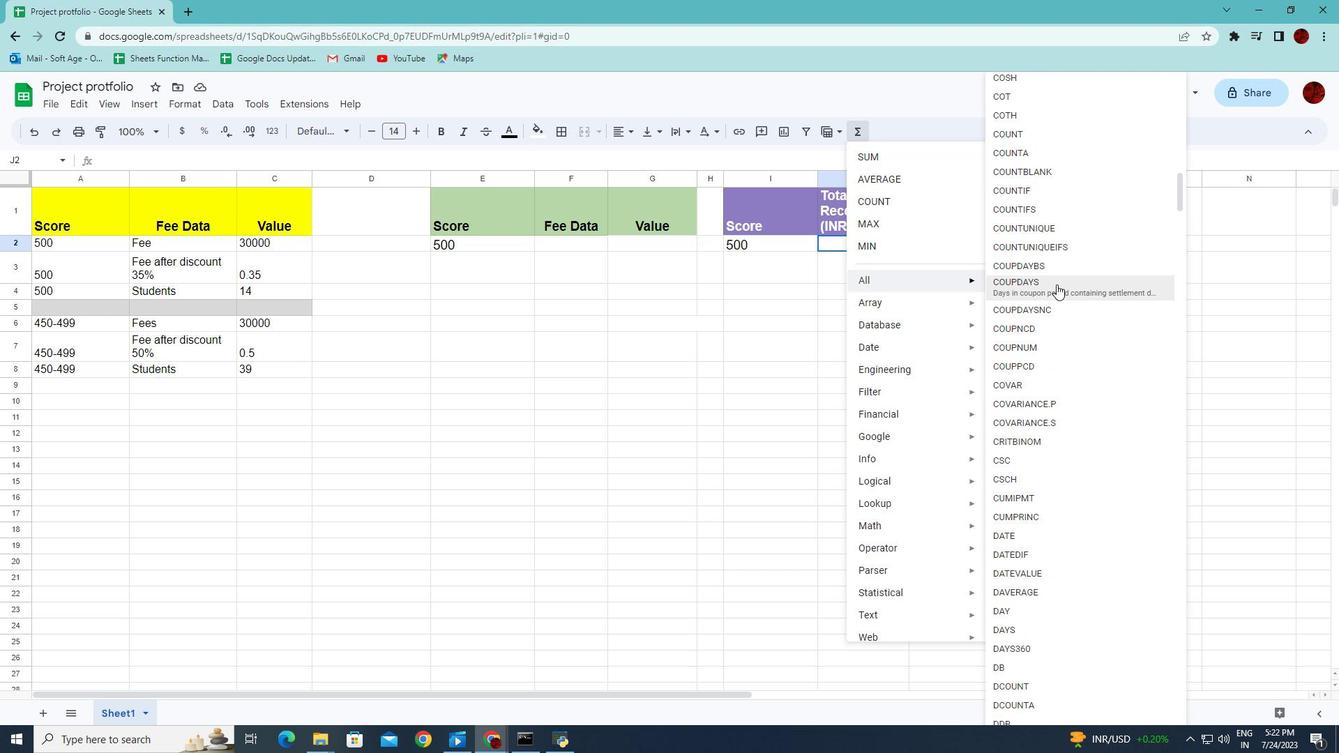 
Action: Mouse moved to (1027, 525)
Screenshot: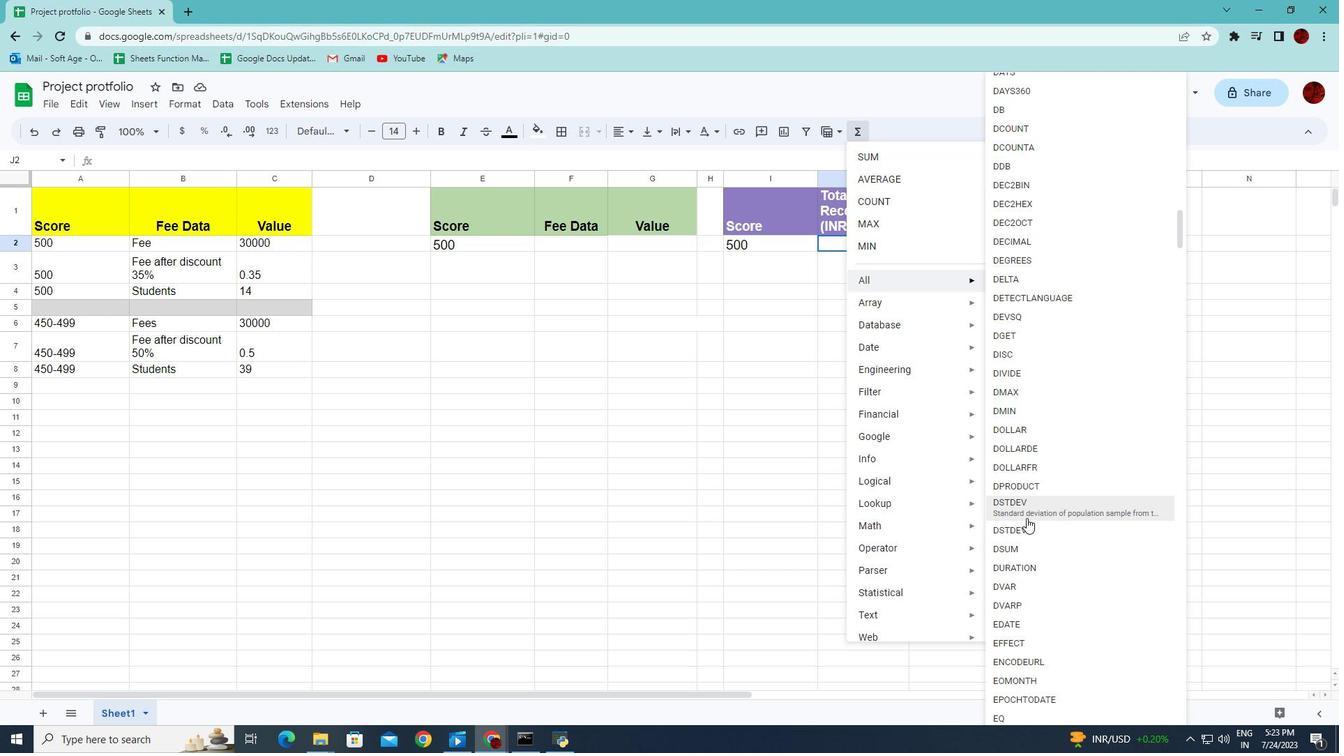 
Action: Mouse pressed left at (1027, 525)
Screenshot: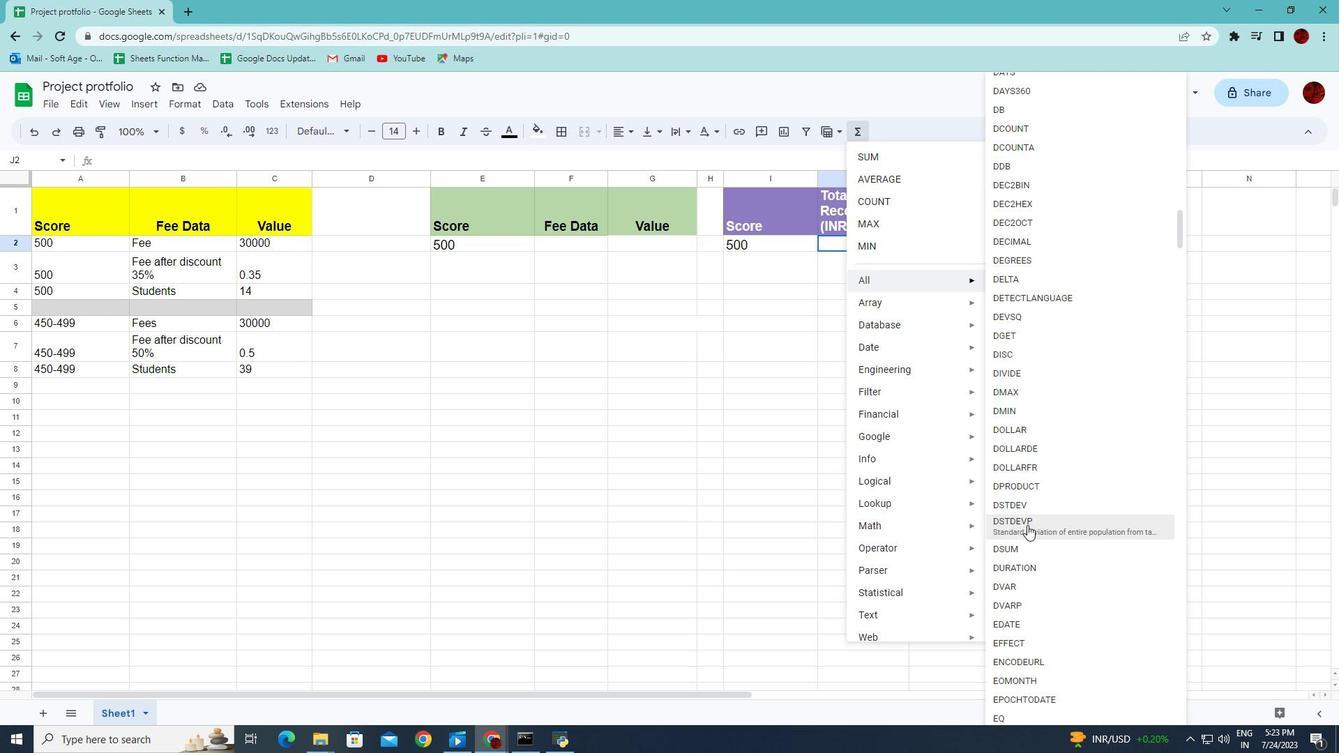 
Action: Mouse moved to (56, 218)
Screenshot: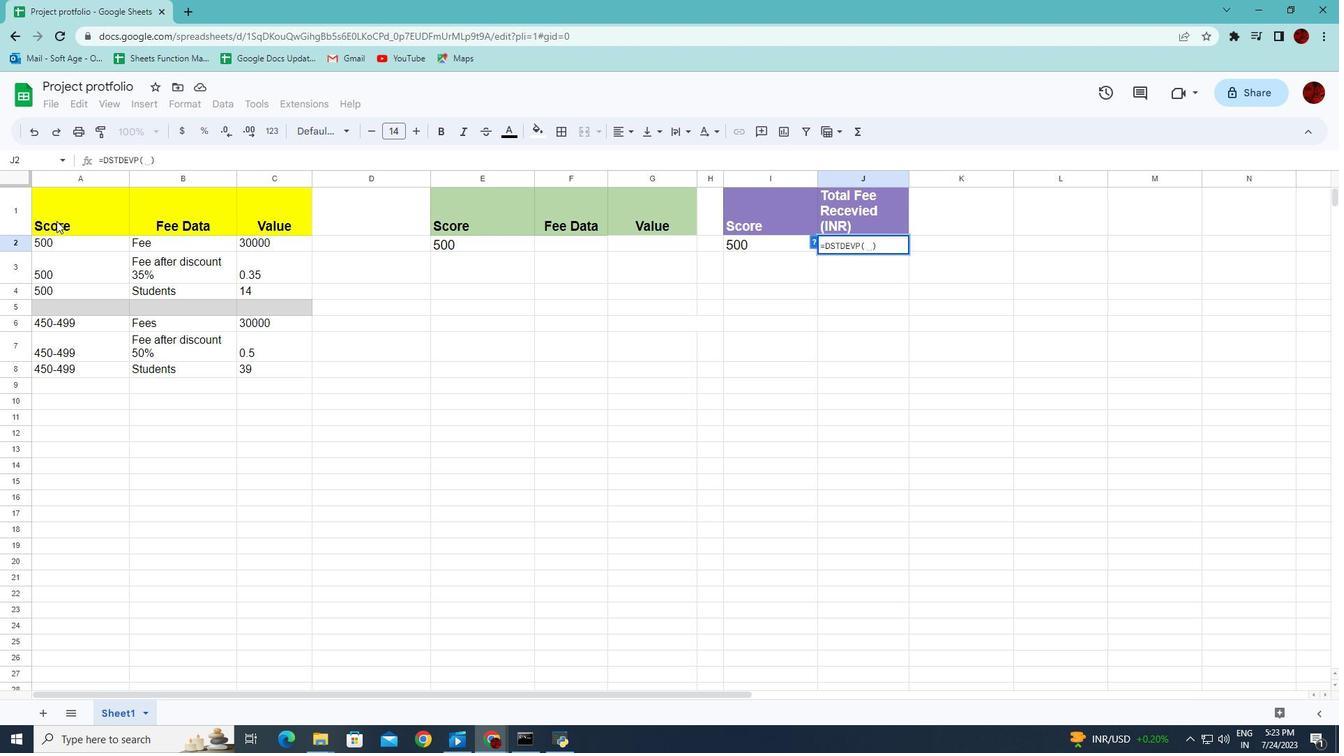 
Action: Mouse pressed left at (56, 218)
Screenshot: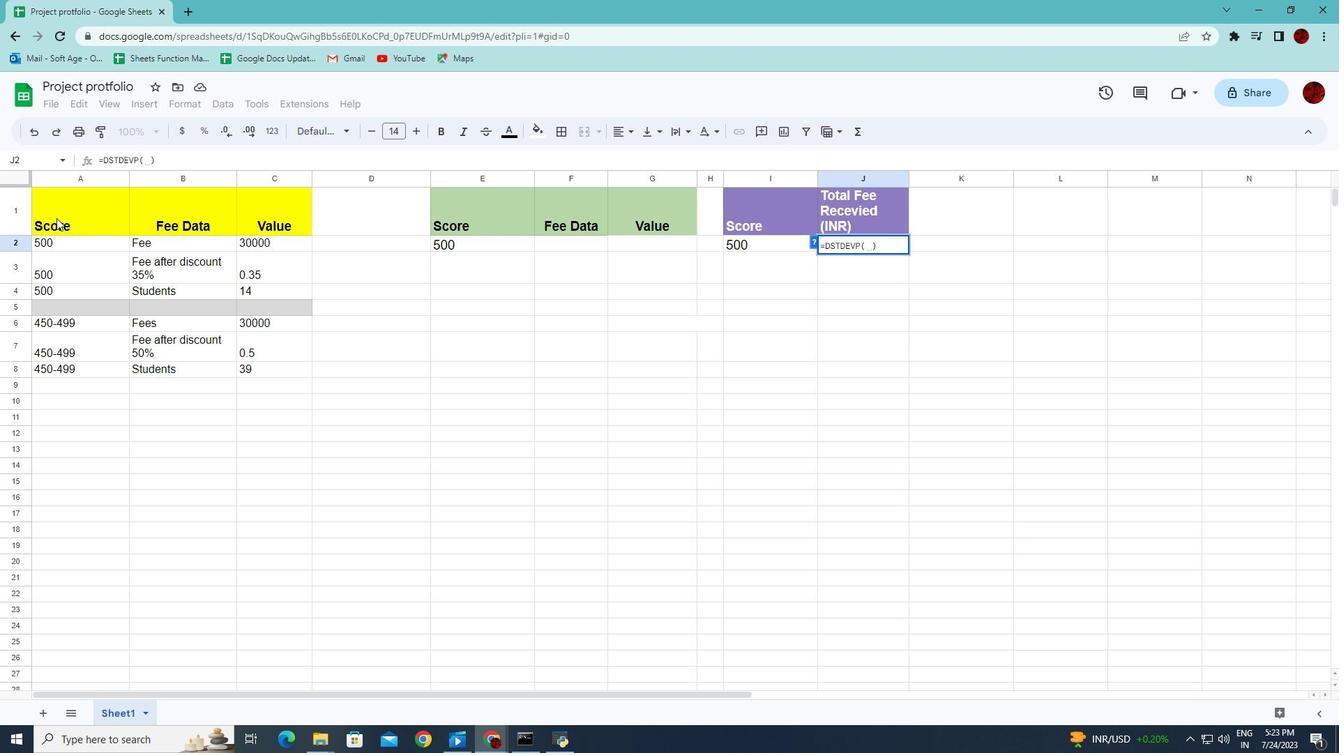 
Action: Mouse moved to (258, 374)
Screenshot: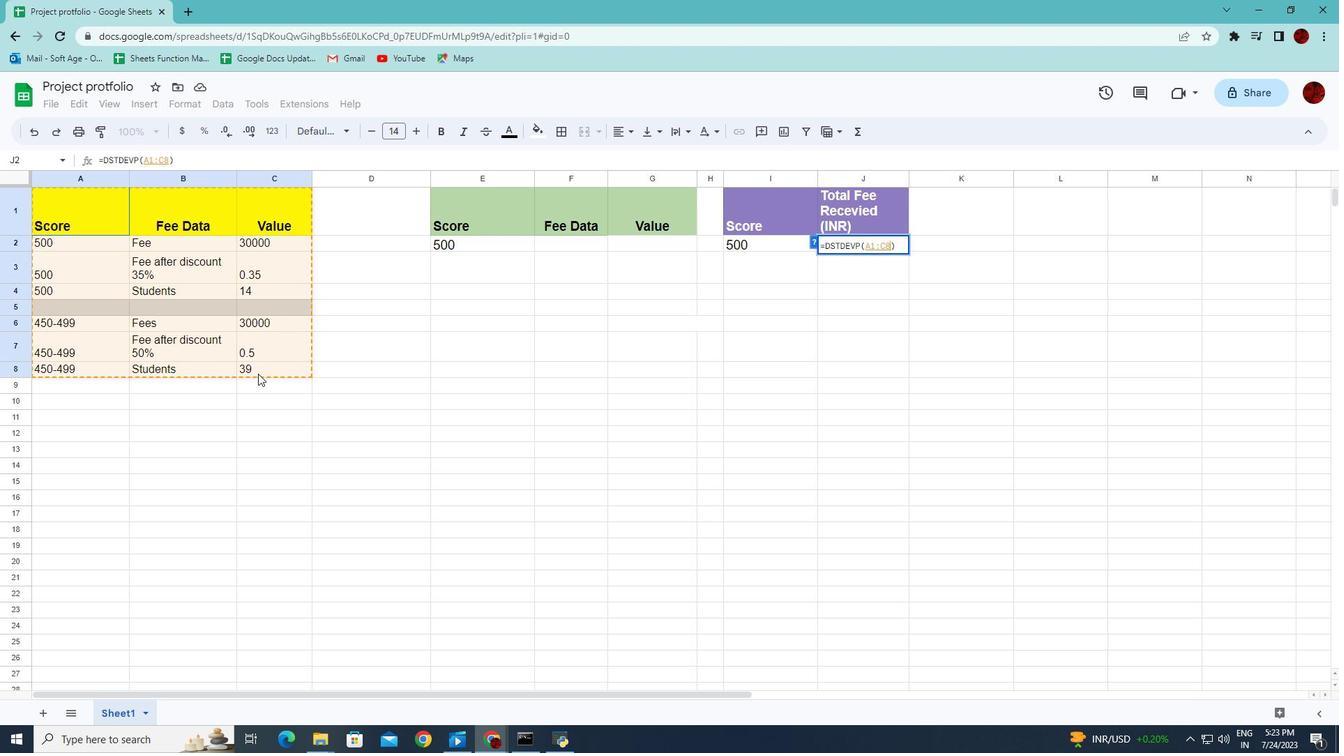 
Action: Key pressed ,
Screenshot: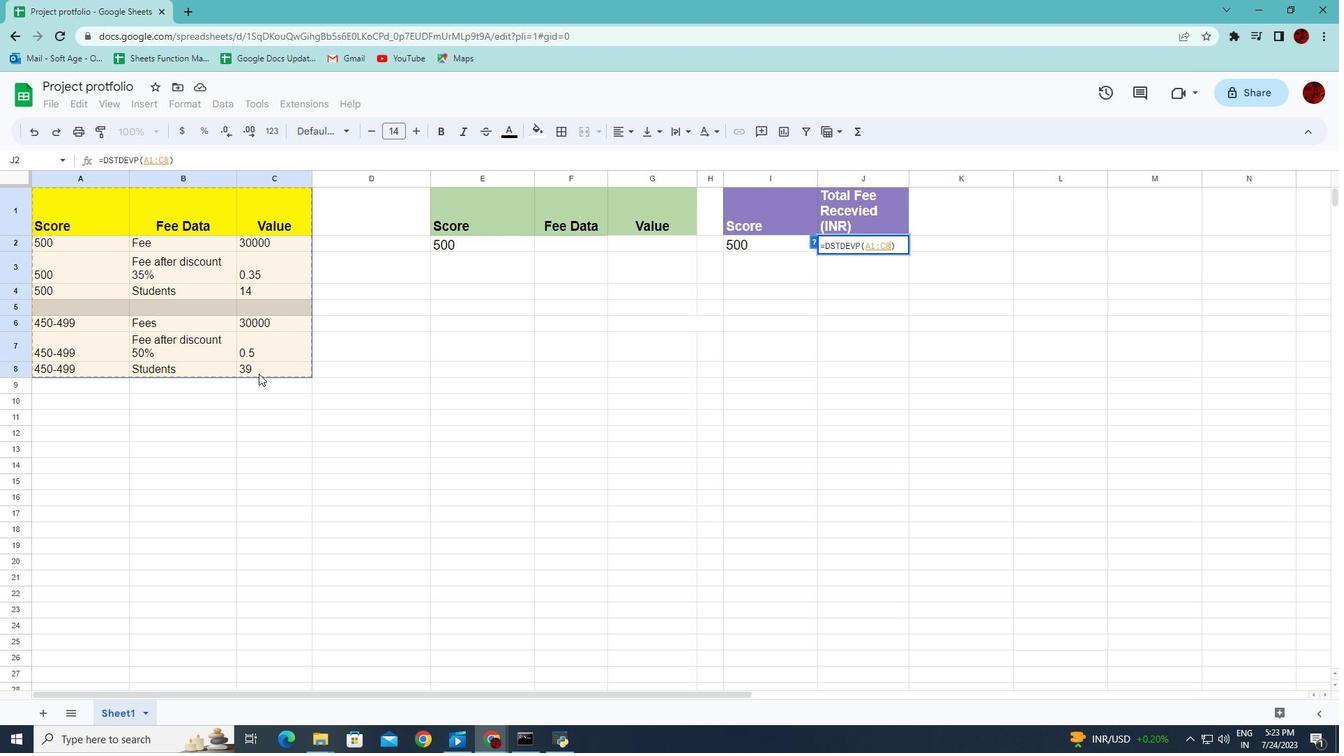 
Action: Mouse moved to (277, 202)
Screenshot: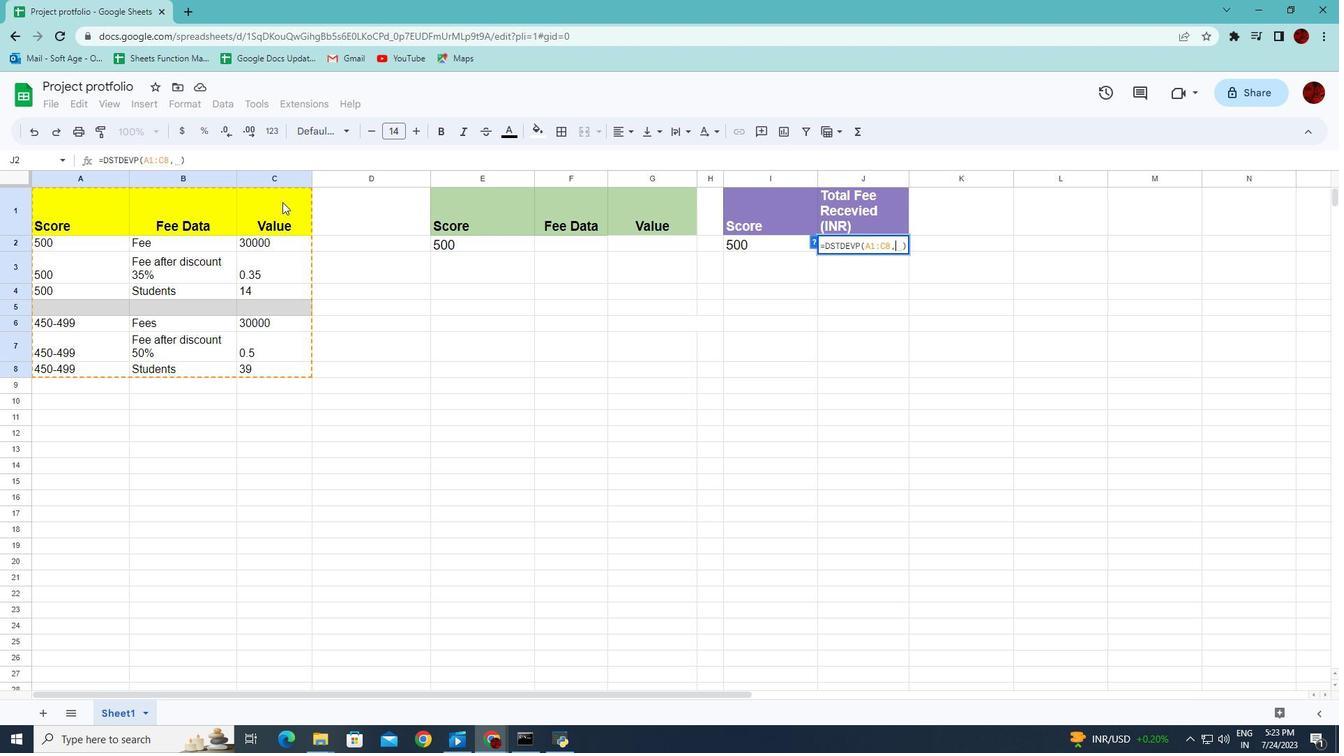 
Action: Mouse pressed left at (277, 202)
Screenshot: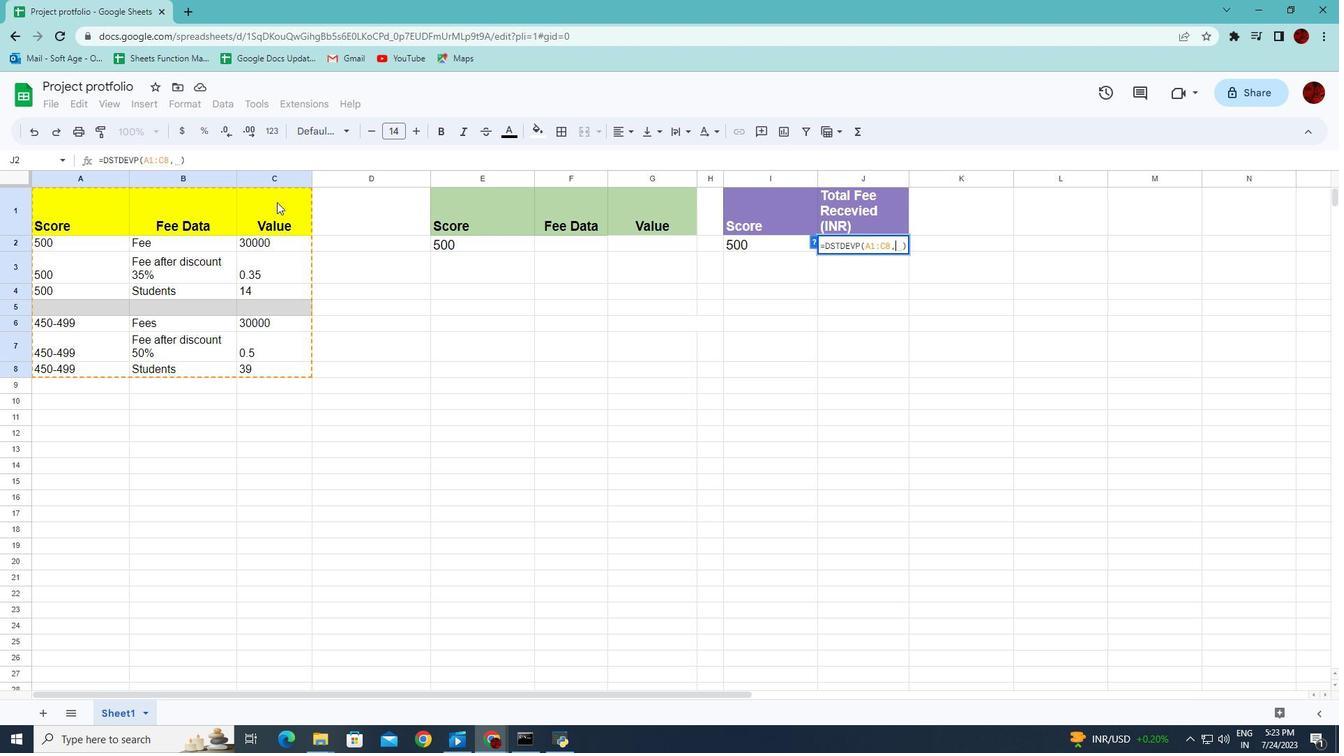 
Action: Key pressed ,
Screenshot: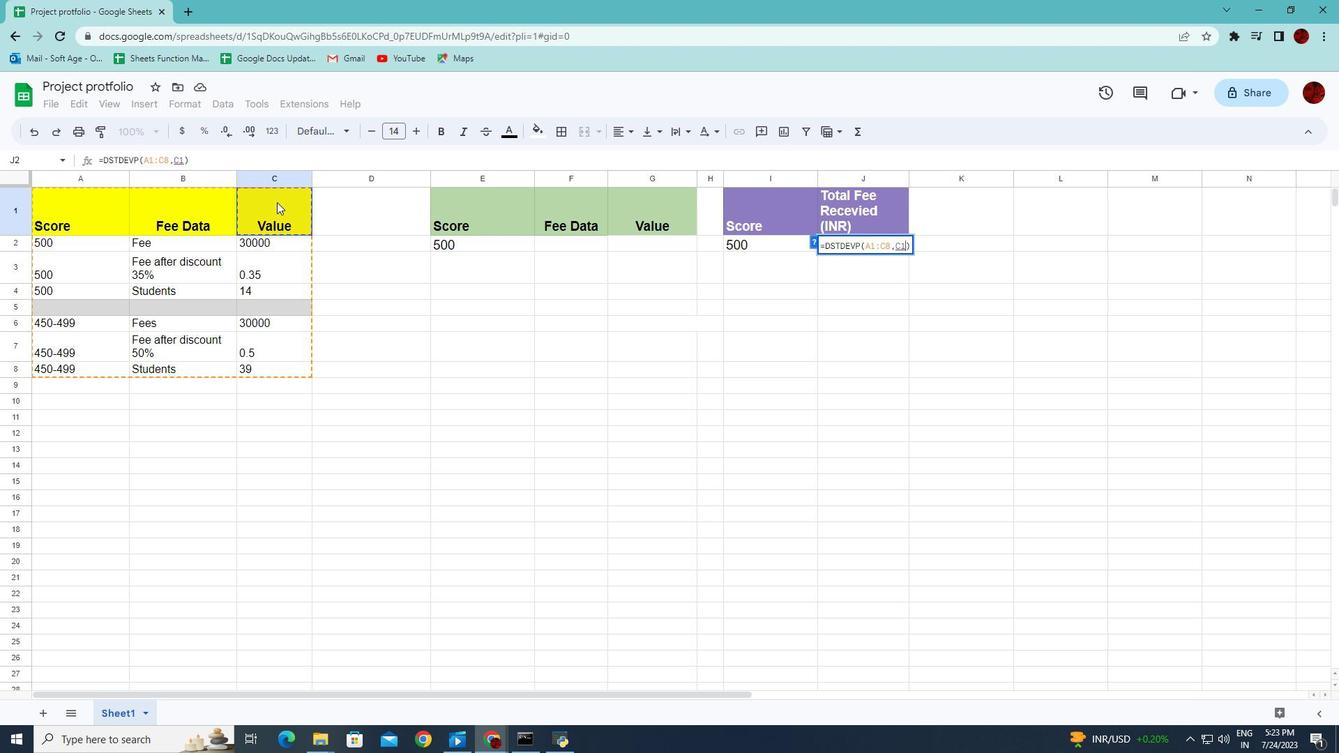 
Action: Mouse moved to (447, 199)
Screenshot: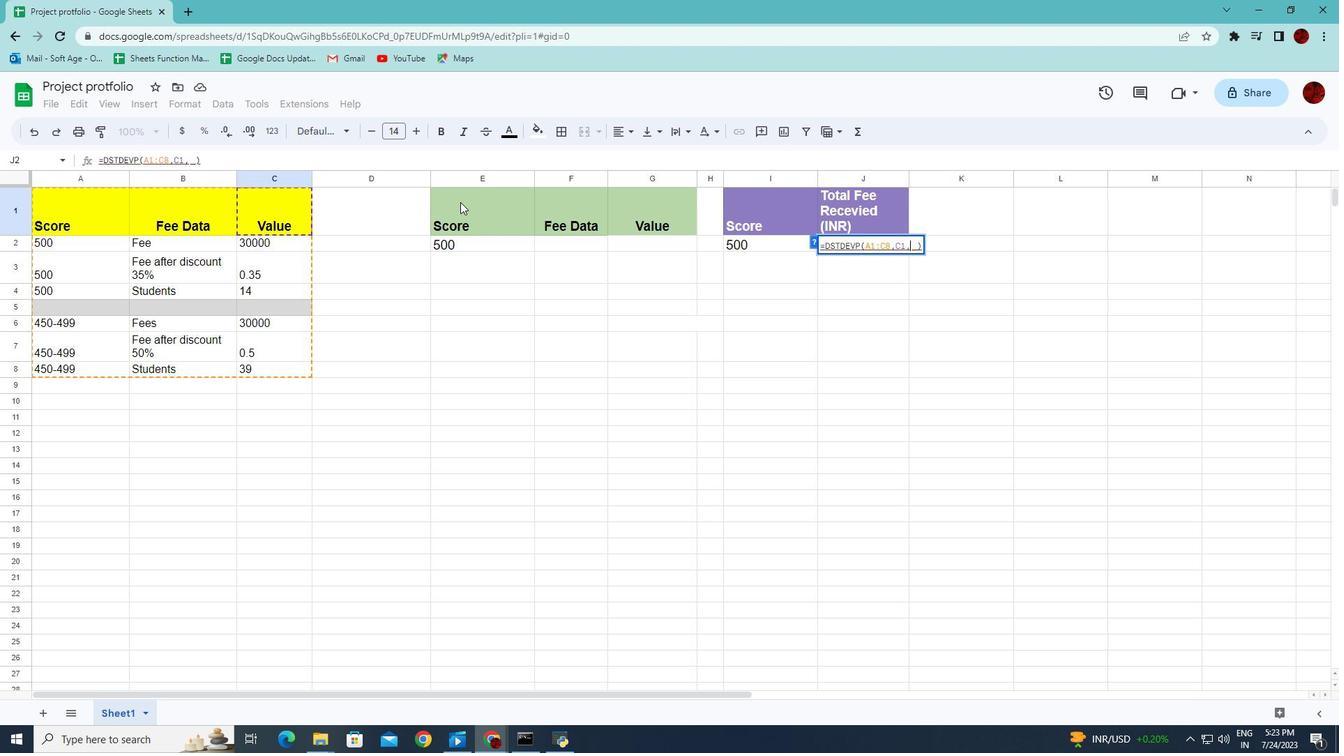 
Action: Mouse pressed left at (447, 199)
Screenshot: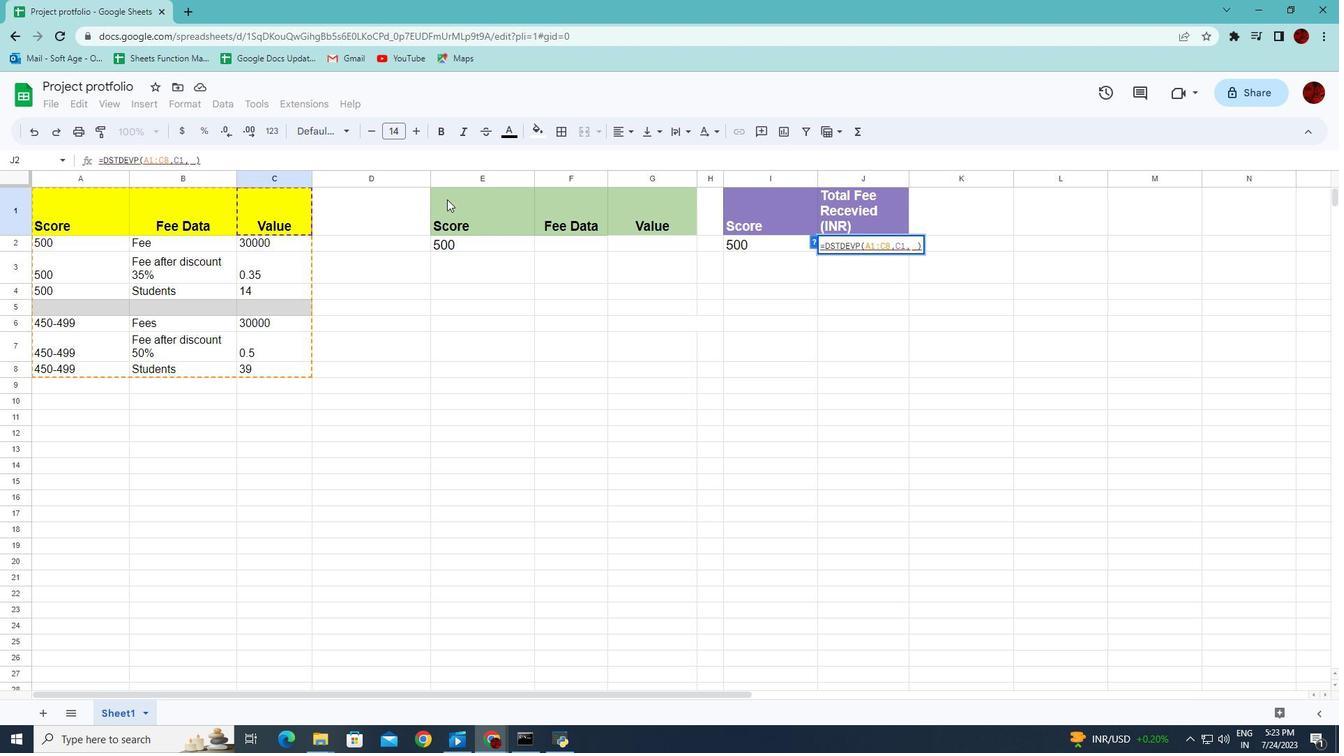 
Action: Mouse moved to (656, 246)
Screenshot: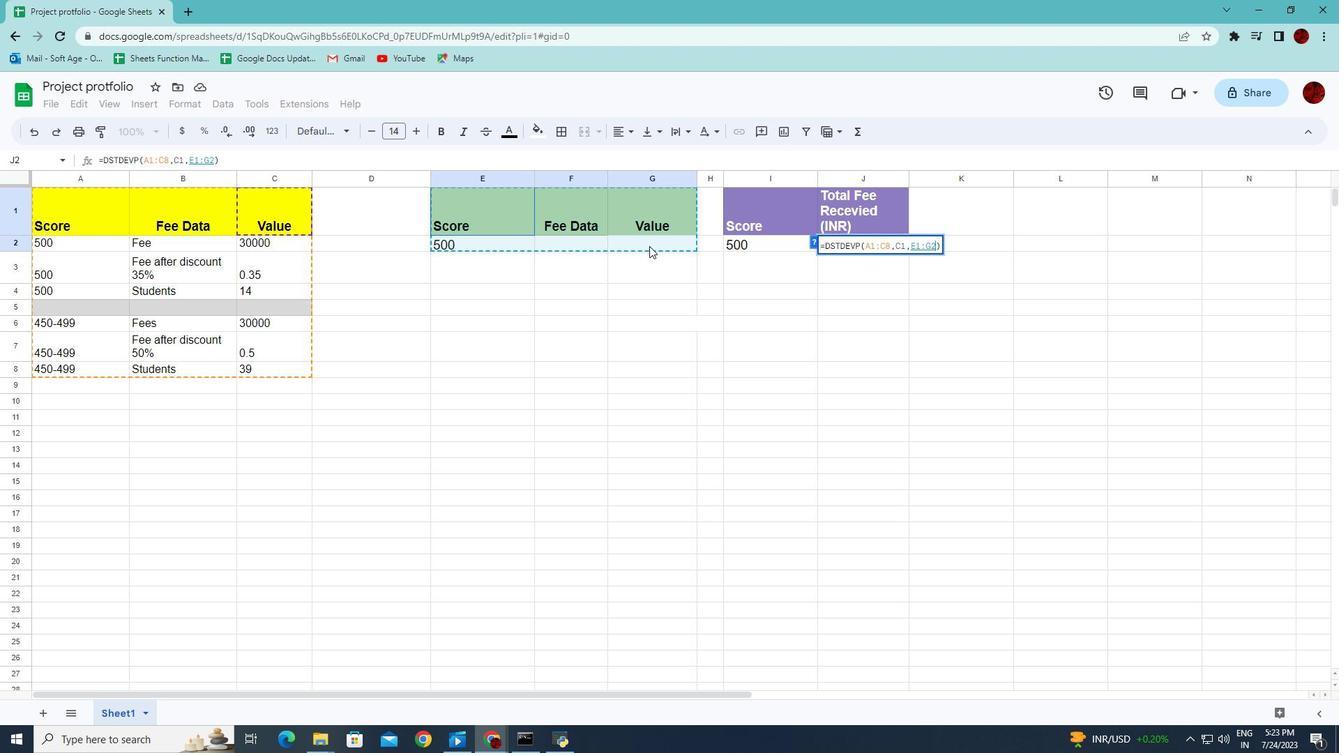 
Action: Key pressed <Key.enter>
Screenshot: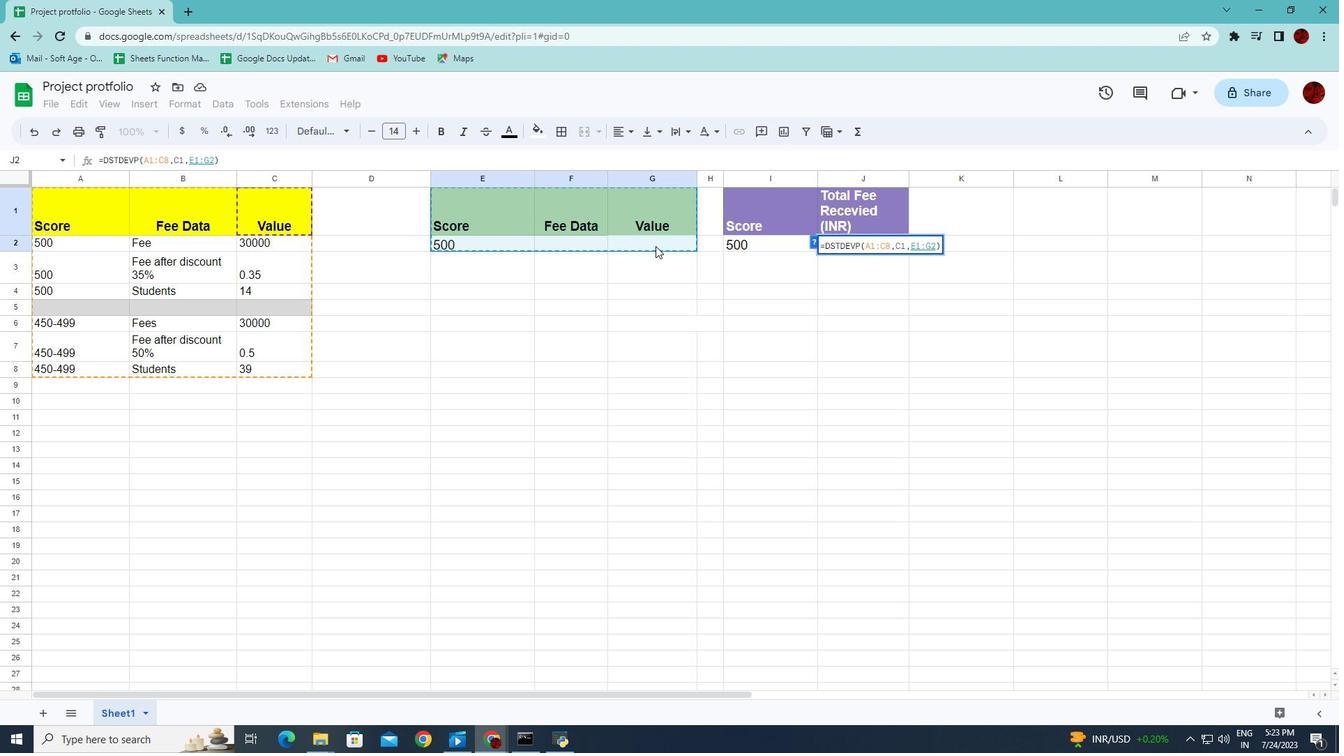 
